 Task: Create a due date automation trigger when advanced on, on the monday of the week a card is due add basic without any labels at 11:00 AM.
Action: Mouse moved to (1095, 324)
Screenshot: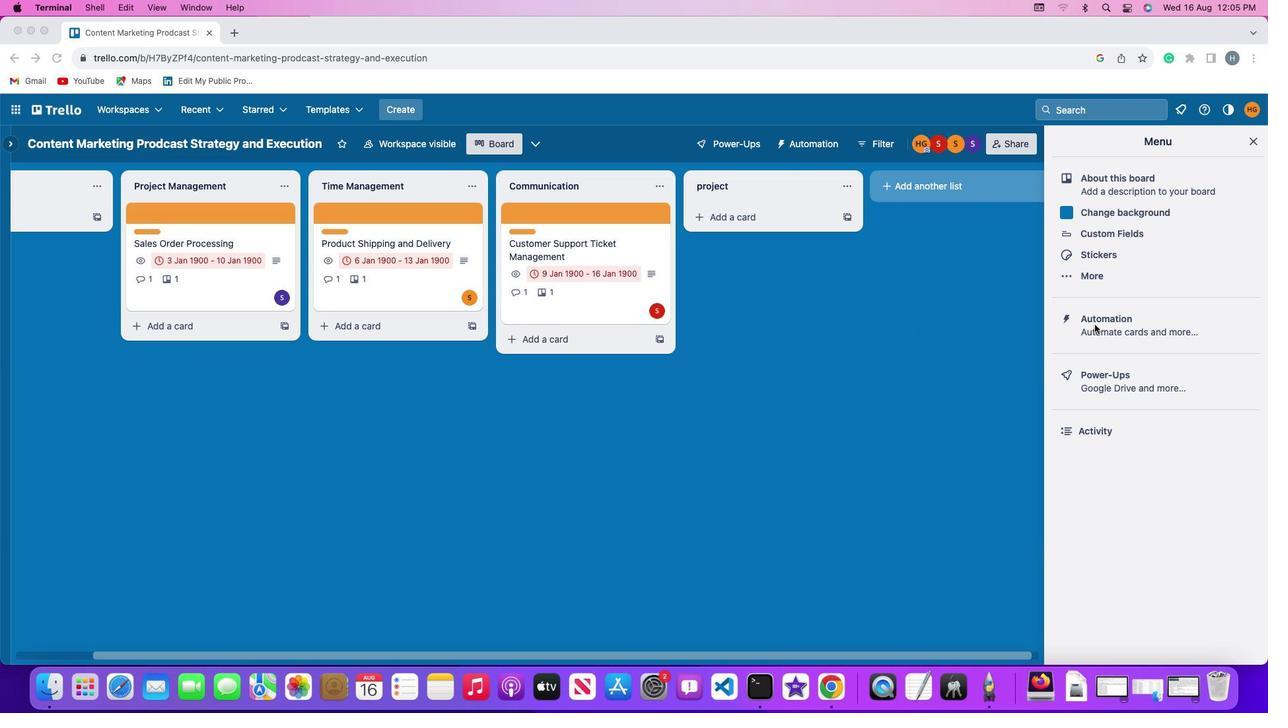 
Action: Mouse pressed left at (1095, 324)
Screenshot: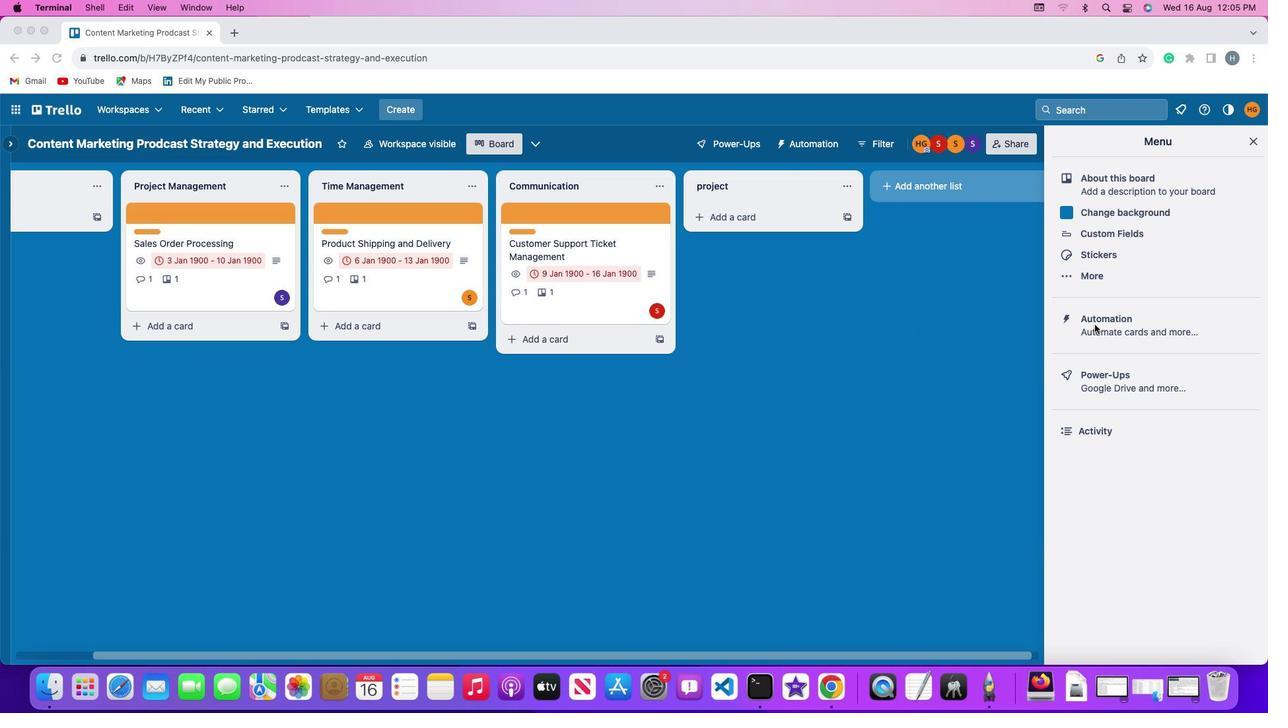 
Action: Mouse pressed left at (1095, 324)
Screenshot: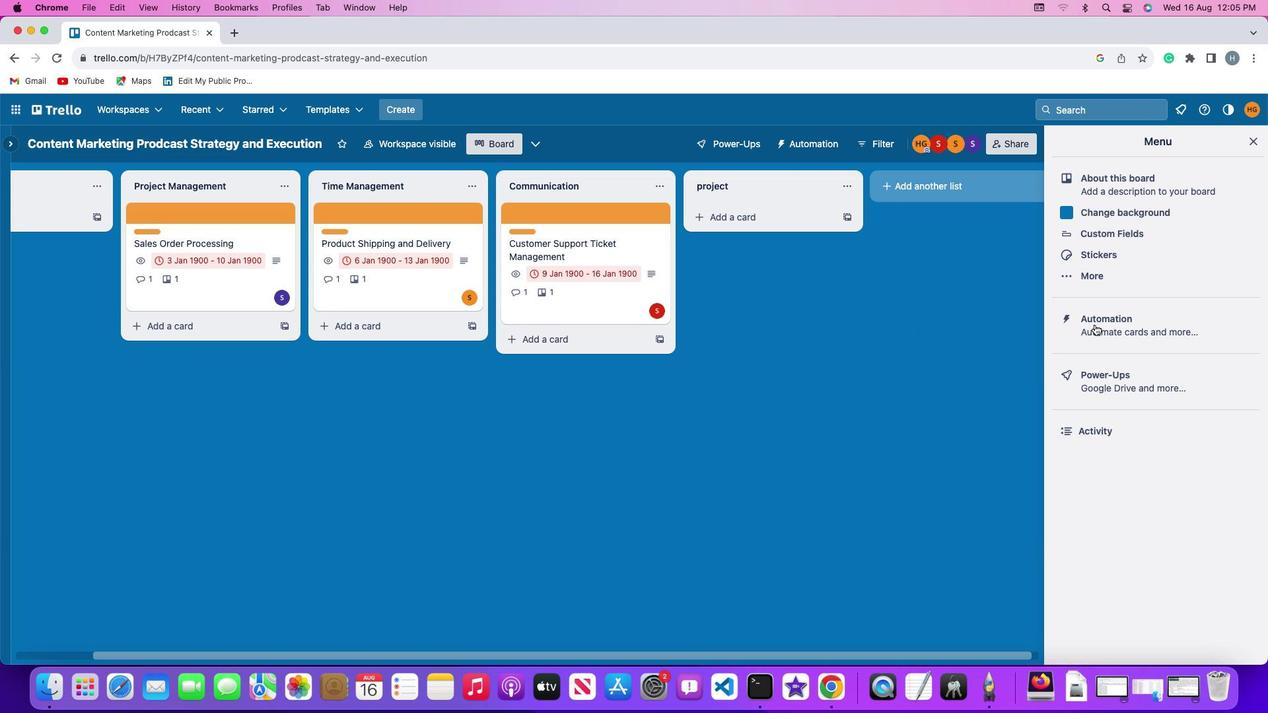 
Action: Mouse moved to (74, 322)
Screenshot: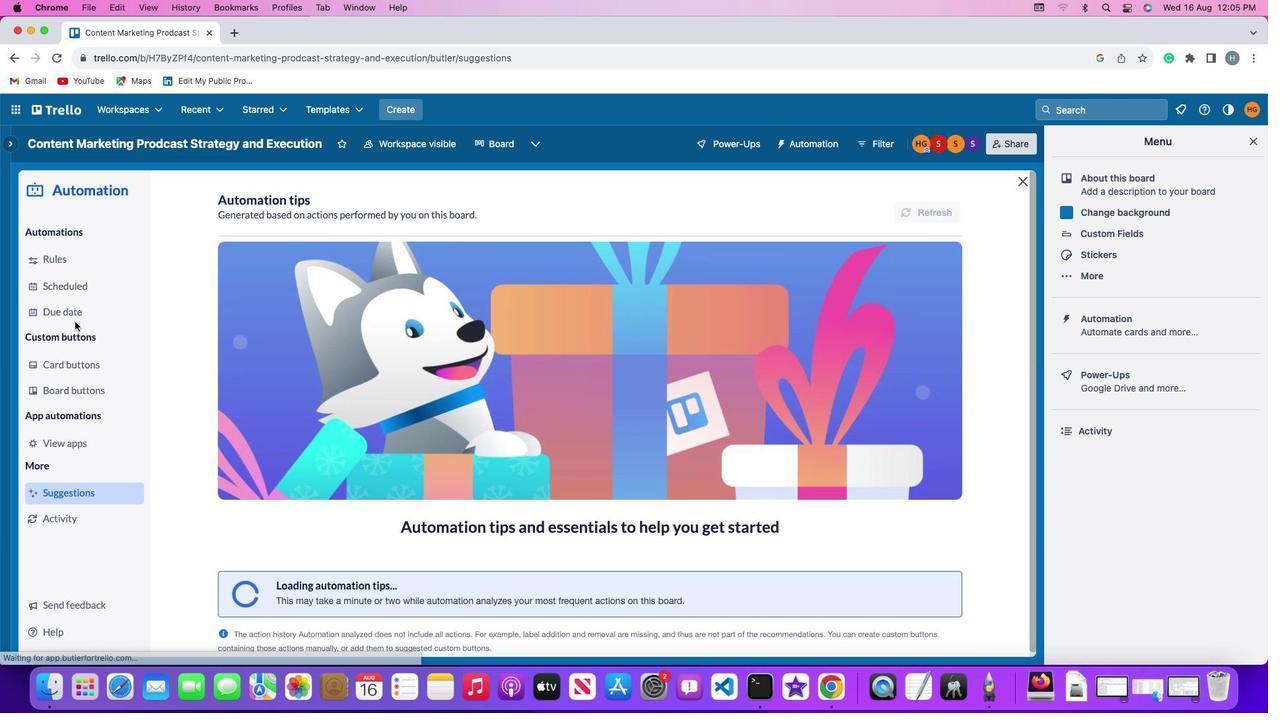 
Action: Mouse pressed left at (74, 322)
Screenshot: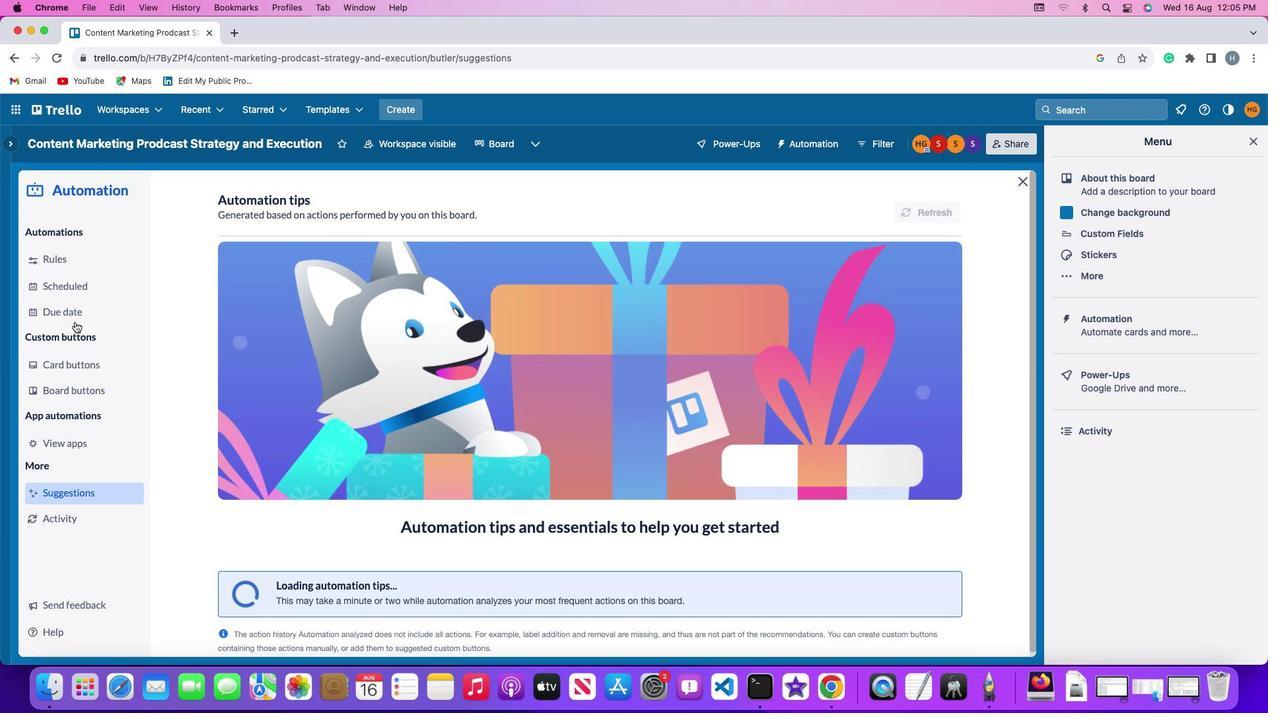 
Action: Mouse moved to (873, 204)
Screenshot: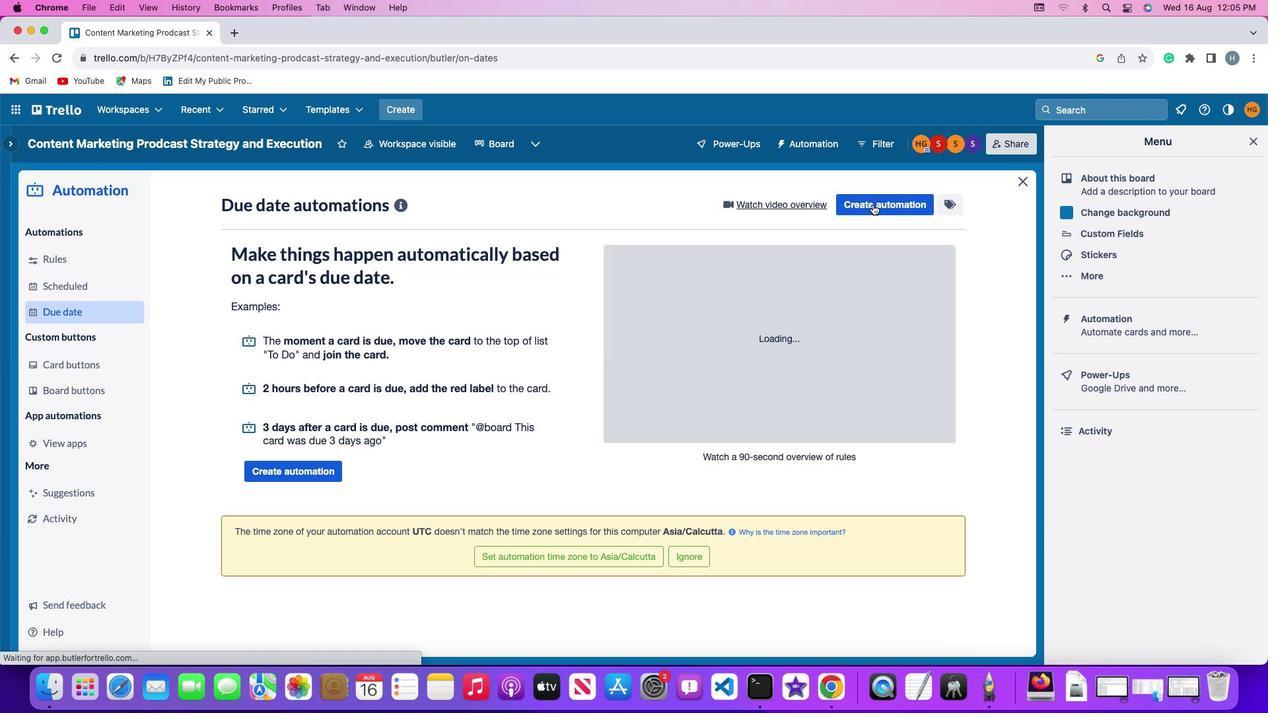 
Action: Mouse pressed left at (873, 204)
Screenshot: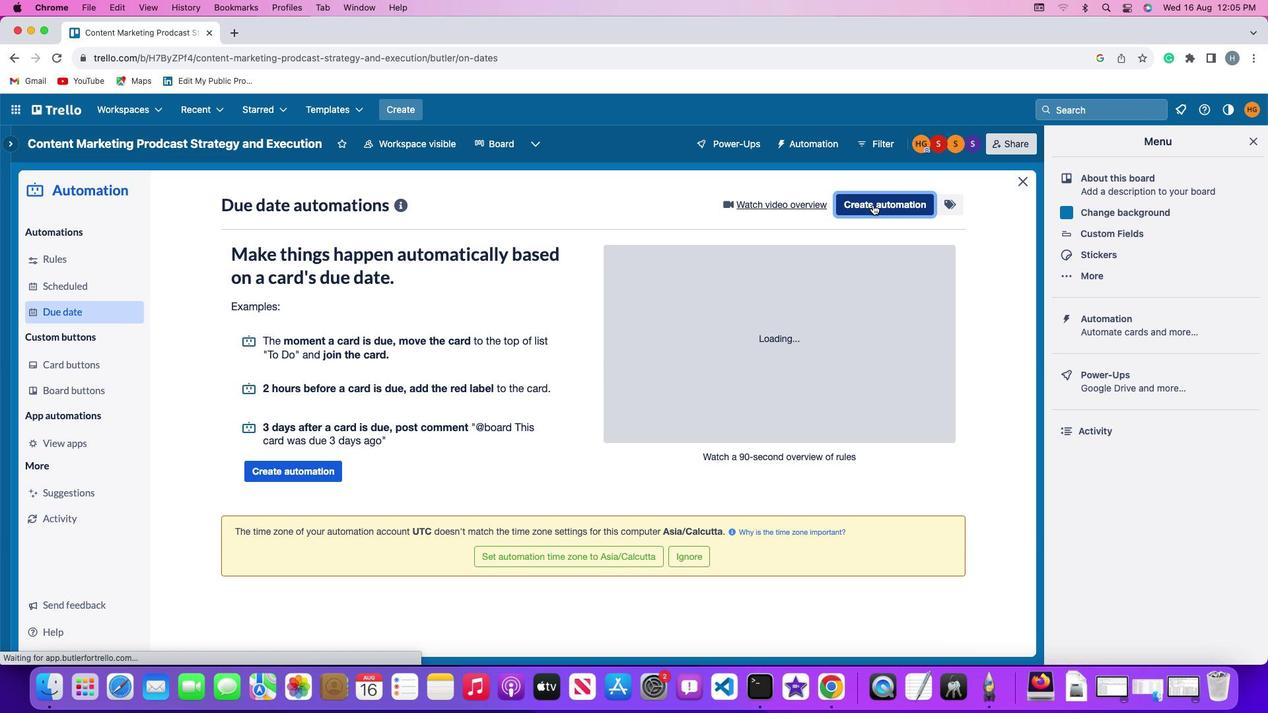 
Action: Mouse moved to (258, 330)
Screenshot: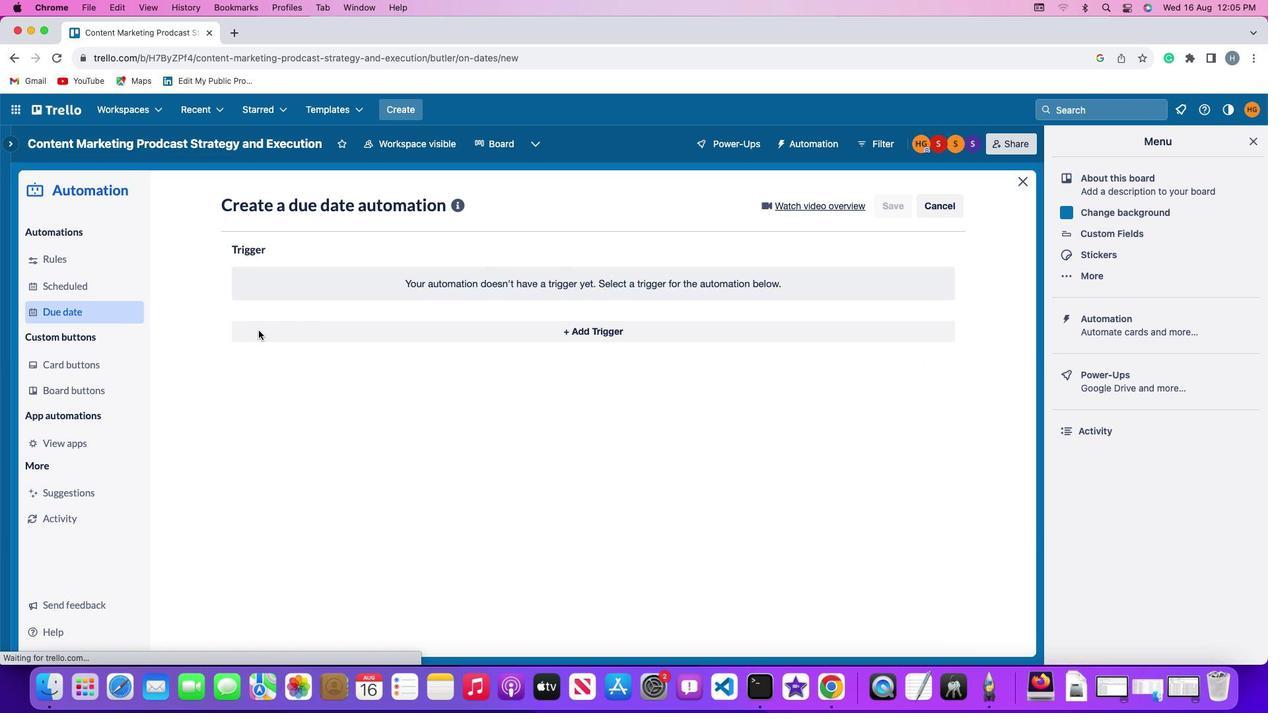 
Action: Mouse pressed left at (258, 330)
Screenshot: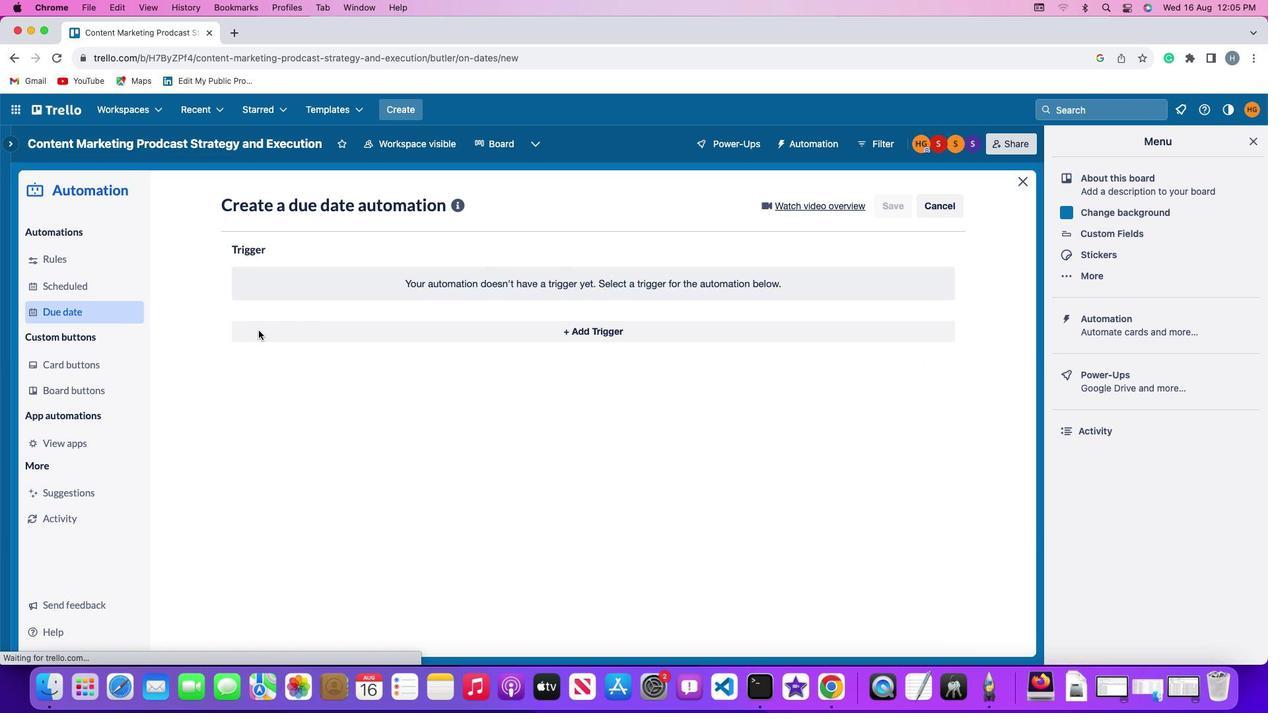 
Action: Mouse moved to (289, 577)
Screenshot: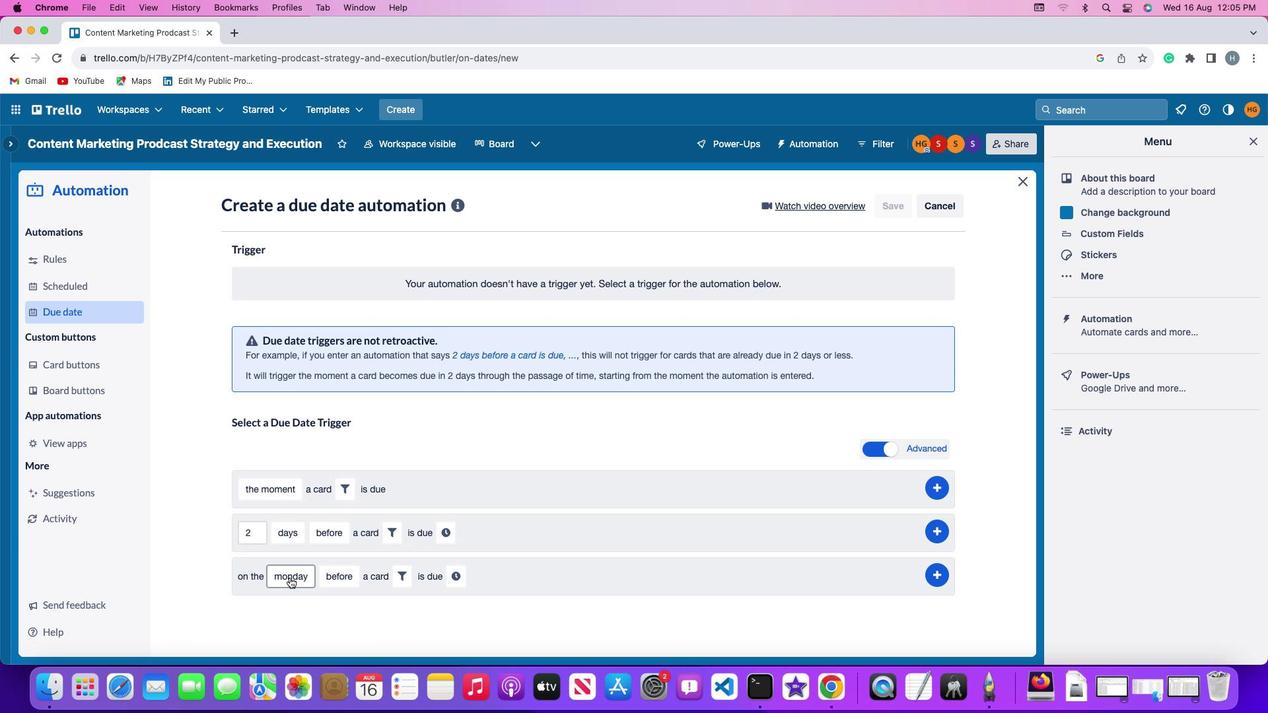 
Action: Mouse pressed left at (289, 577)
Screenshot: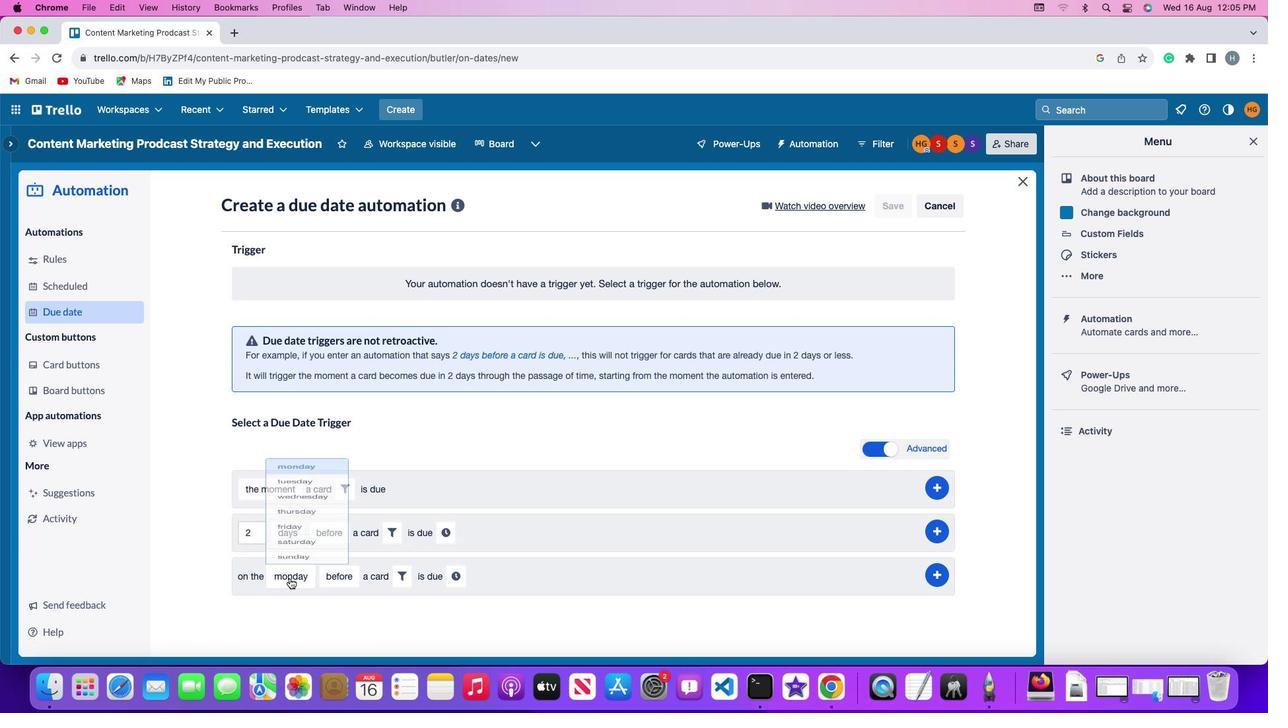 
Action: Mouse moved to (289, 393)
Screenshot: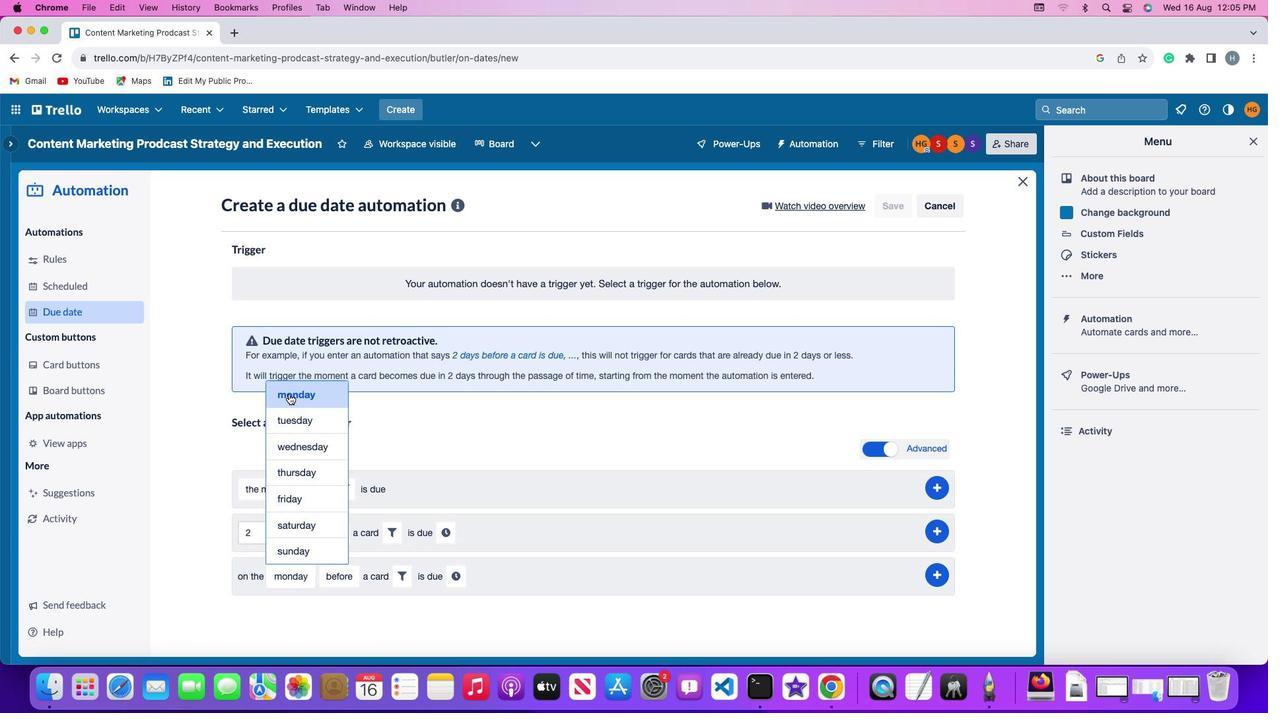 
Action: Mouse pressed left at (289, 393)
Screenshot: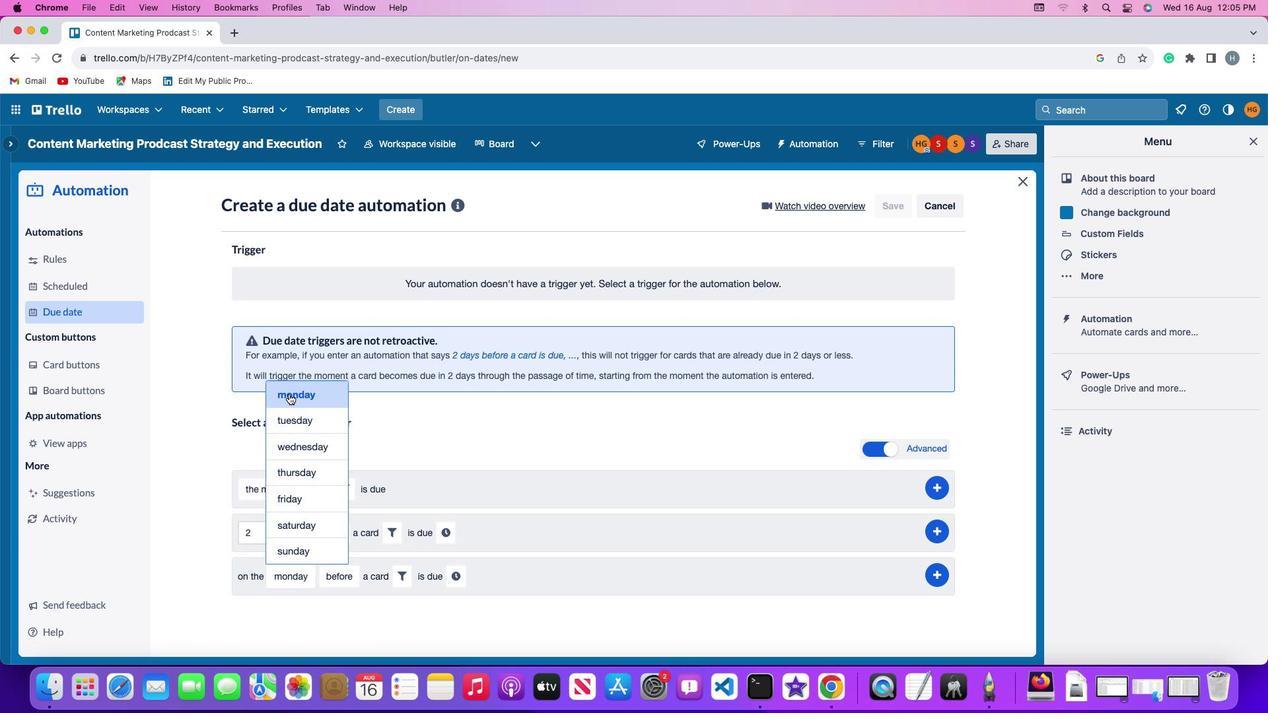 
Action: Mouse moved to (342, 580)
Screenshot: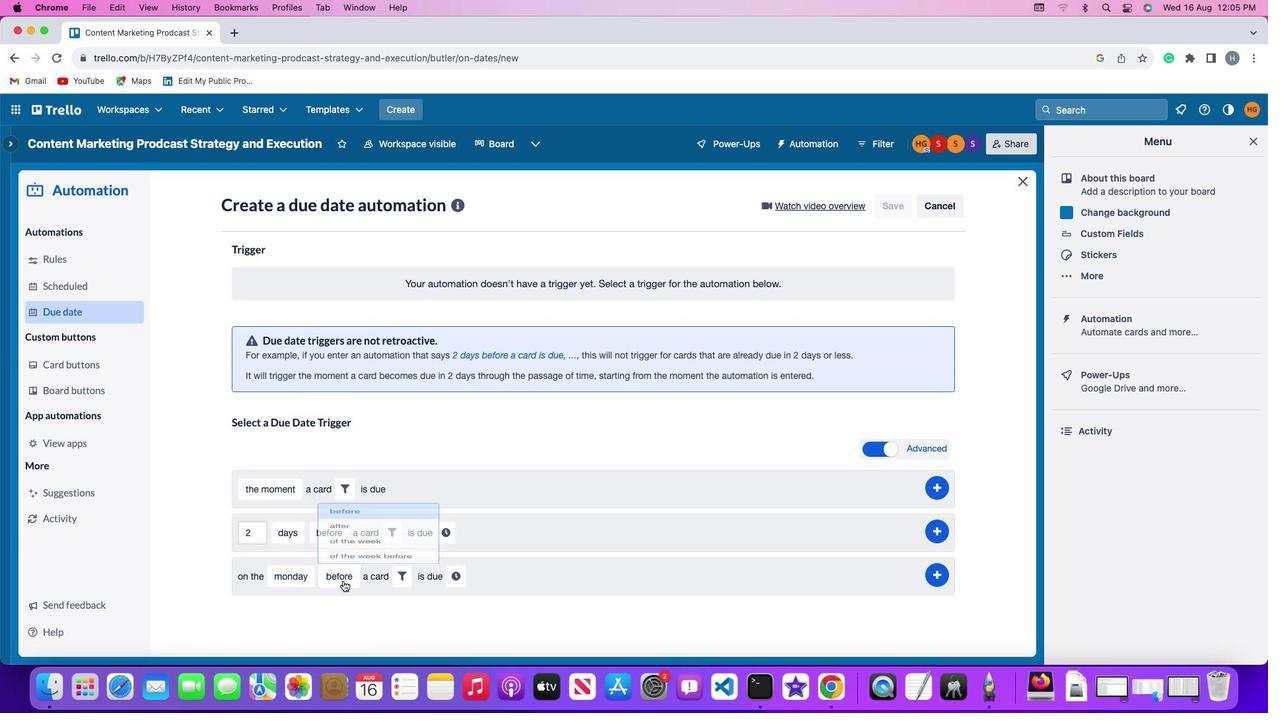 
Action: Mouse pressed left at (342, 580)
Screenshot: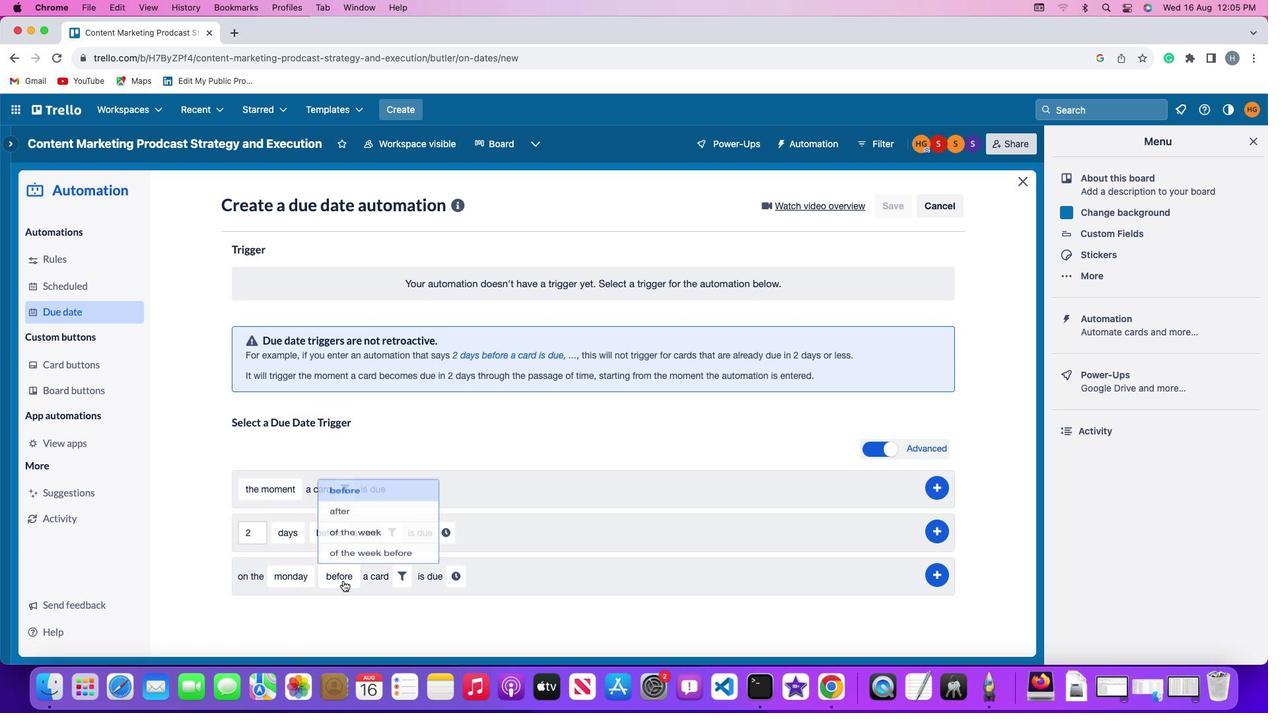 
Action: Mouse moved to (341, 521)
Screenshot: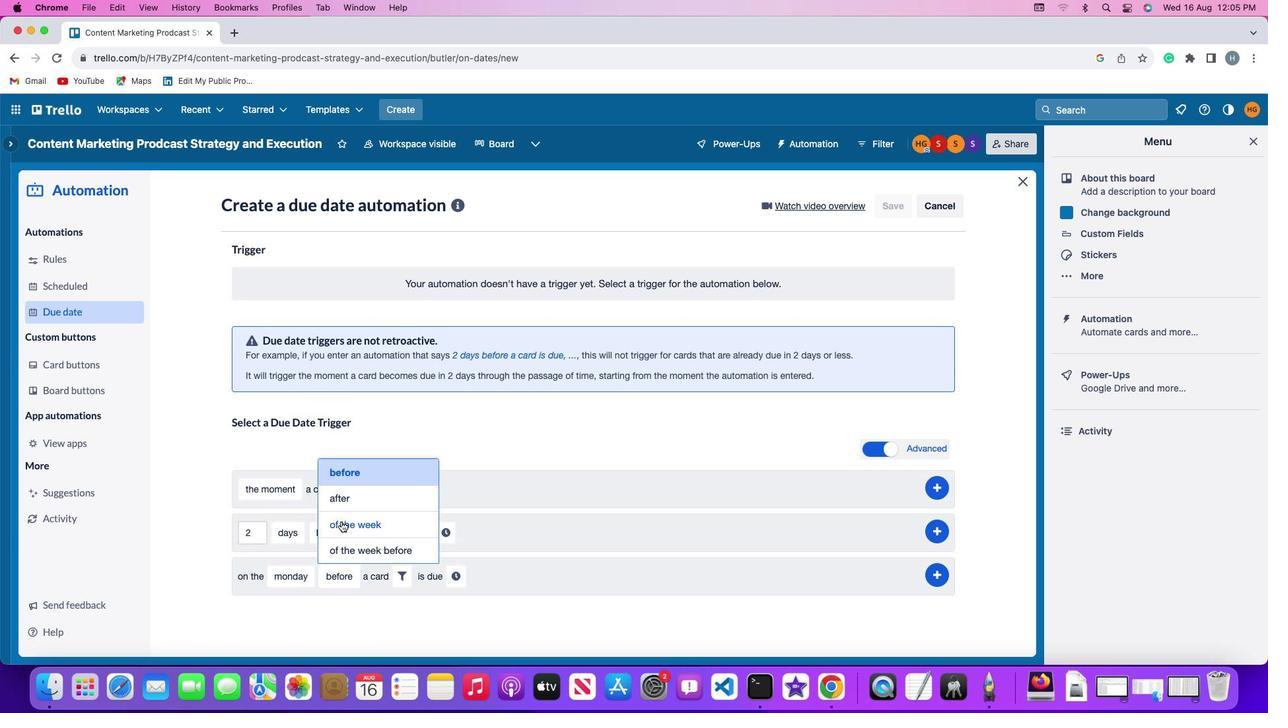 
Action: Mouse pressed left at (341, 521)
Screenshot: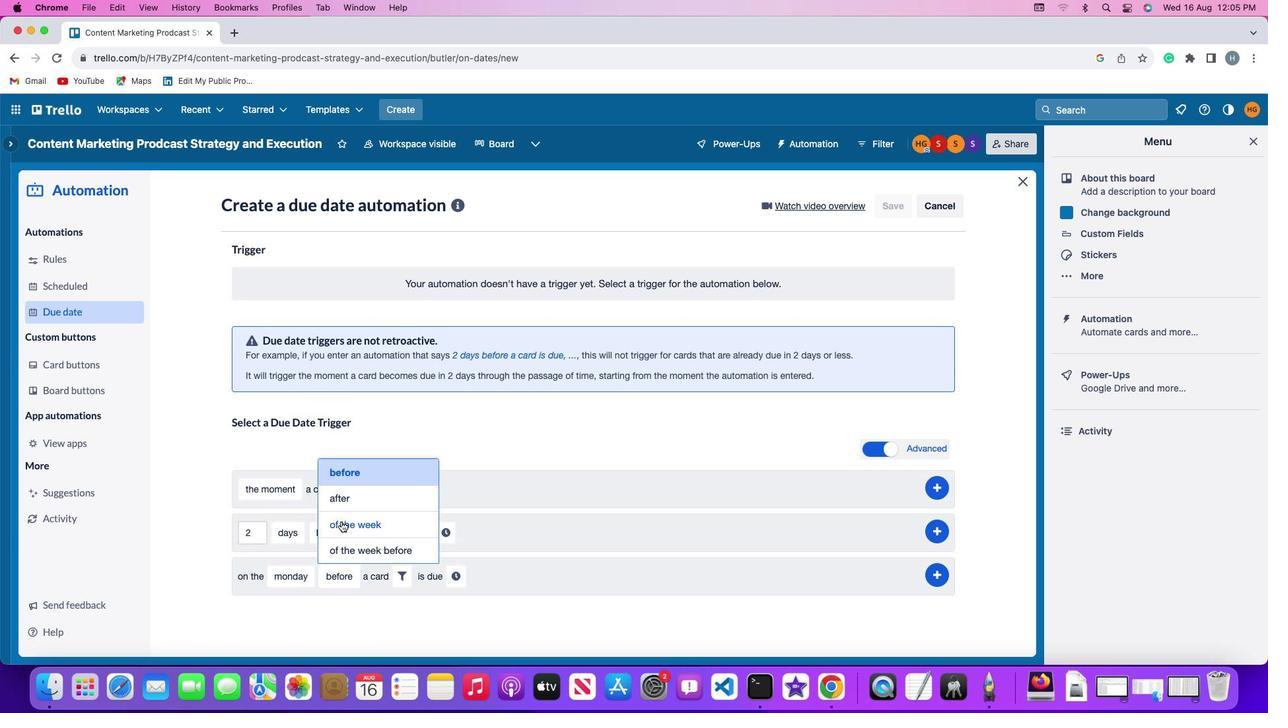 
Action: Mouse moved to (416, 570)
Screenshot: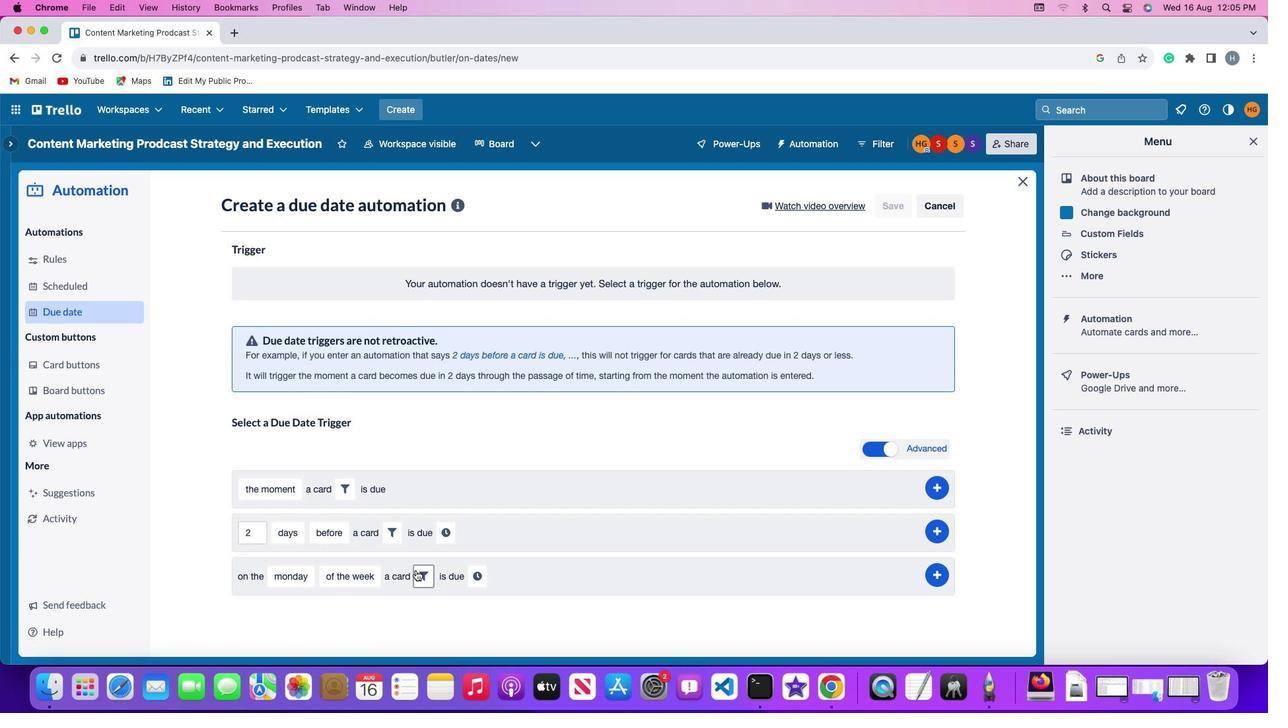 
Action: Mouse pressed left at (416, 570)
Screenshot: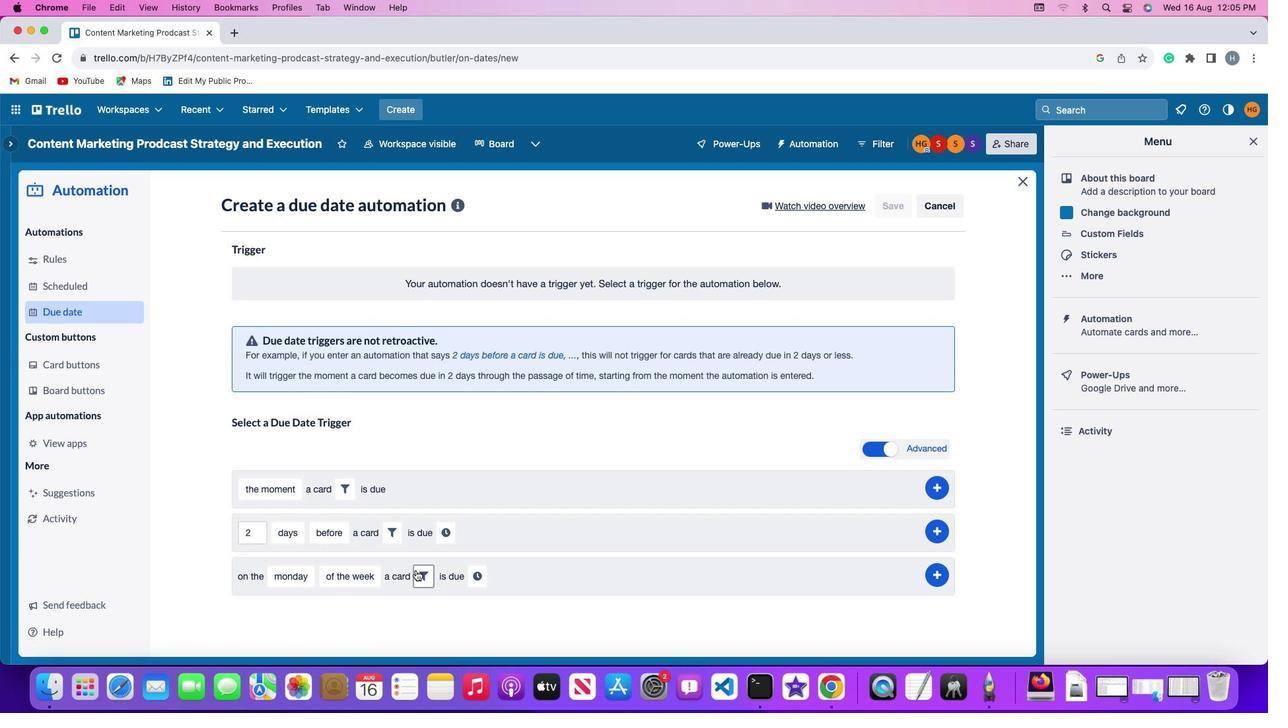 
Action: Mouse moved to (377, 613)
Screenshot: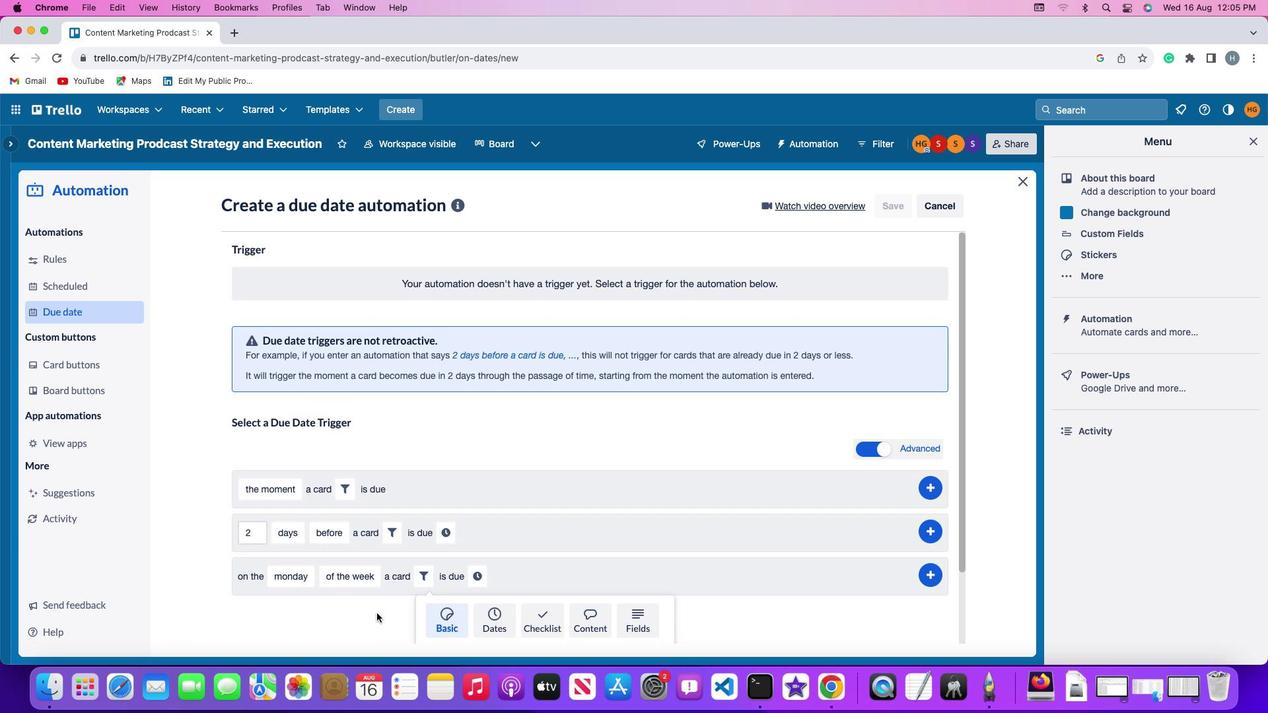 
Action: Mouse scrolled (377, 613) with delta (0, 0)
Screenshot: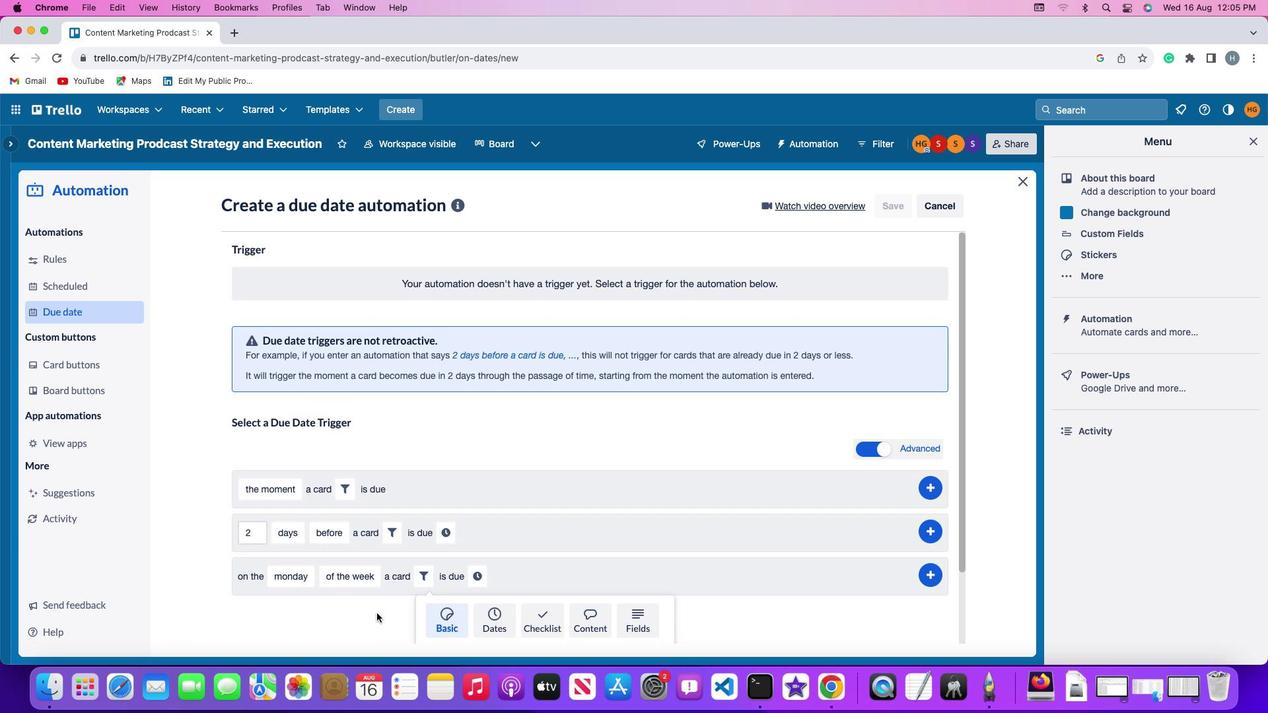 
Action: Mouse moved to (377, 613)
Screenshot: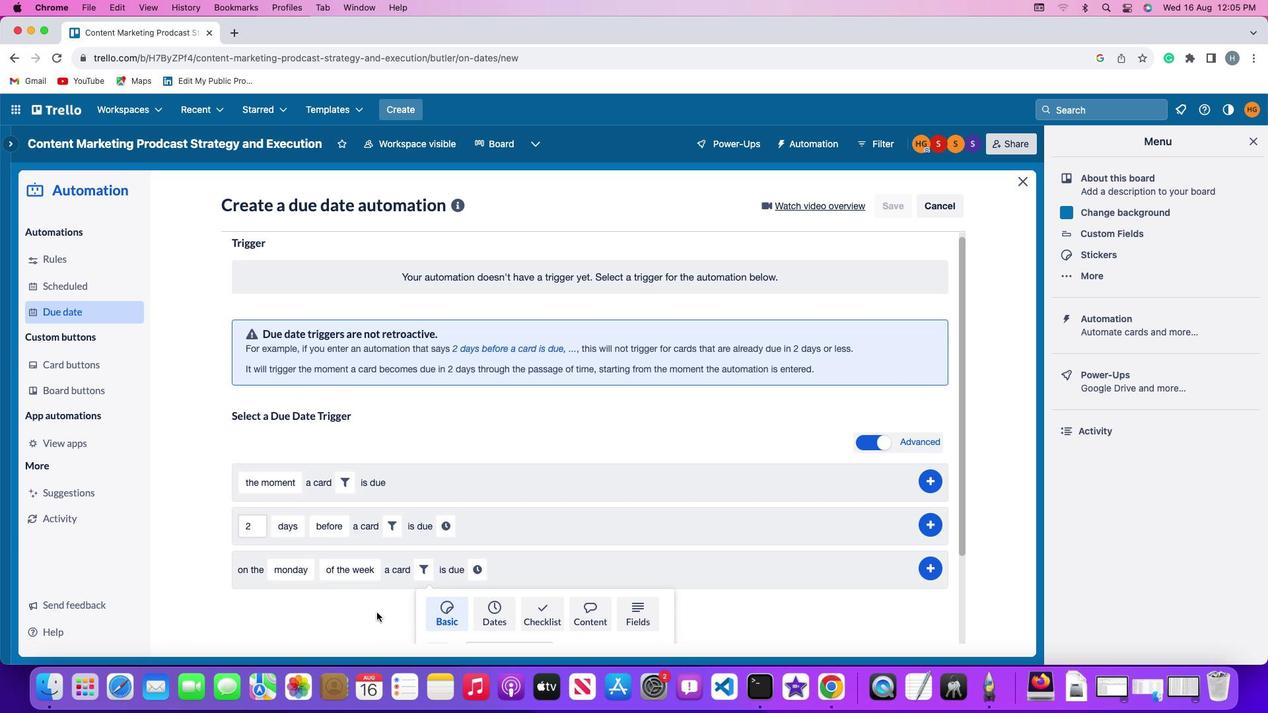 
Action: Mouse scrolled (377, 613) with delta (0, 0)
Screenshot: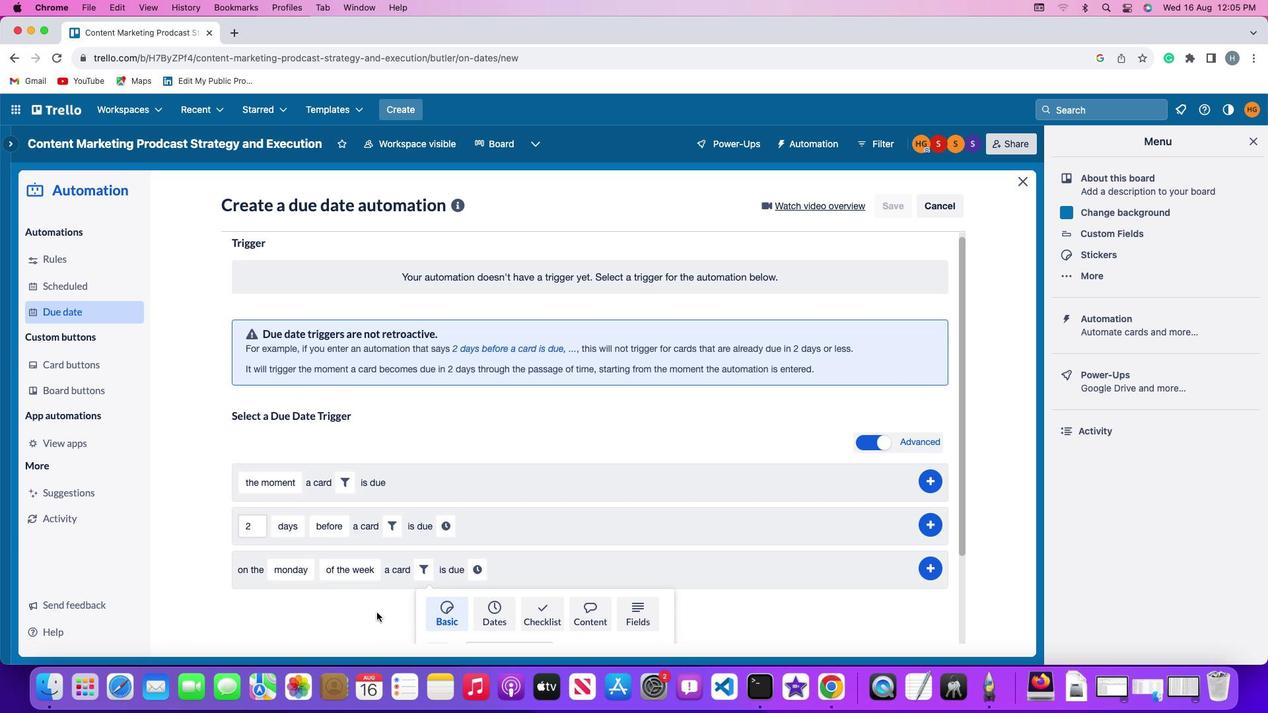 
Action: Mouse moved to (377, 612)
Screenshot: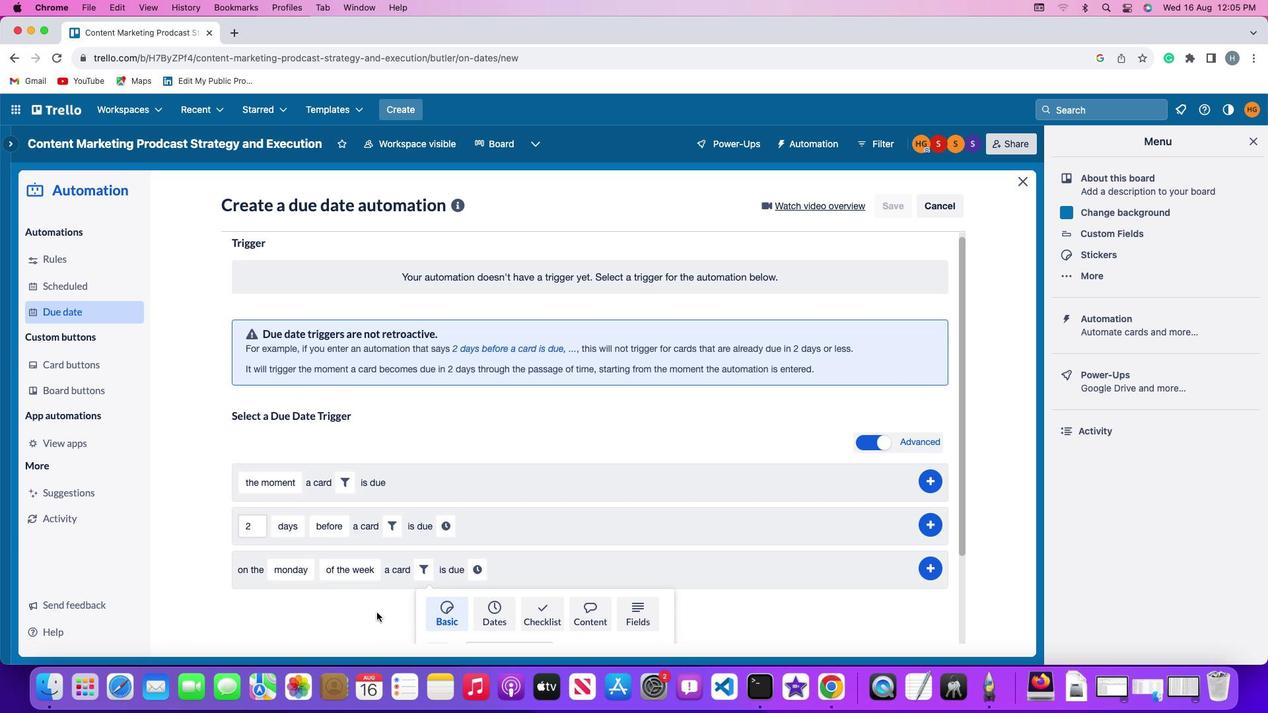 
Action: Mouse scrolled (377, 612) with delta (0, -1)
Screenshot: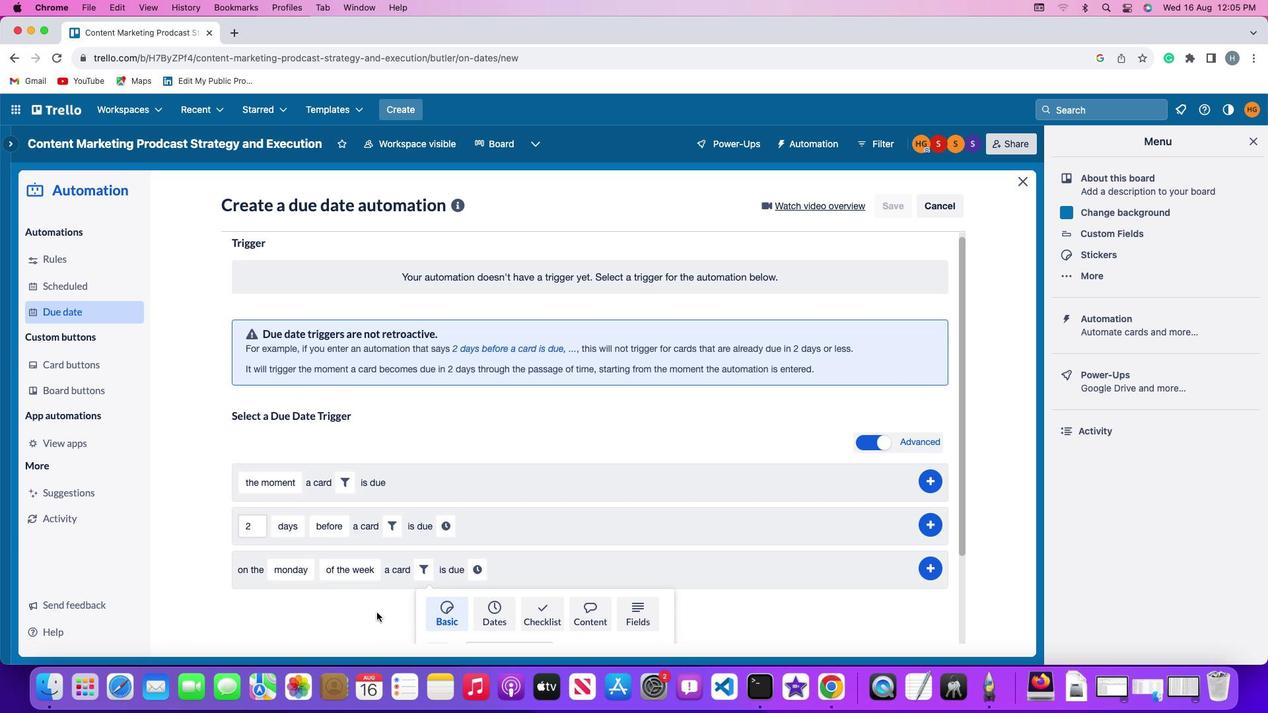 
Action: Mouse scrolled (377, 612) with delta (0, -3)
Screenshot: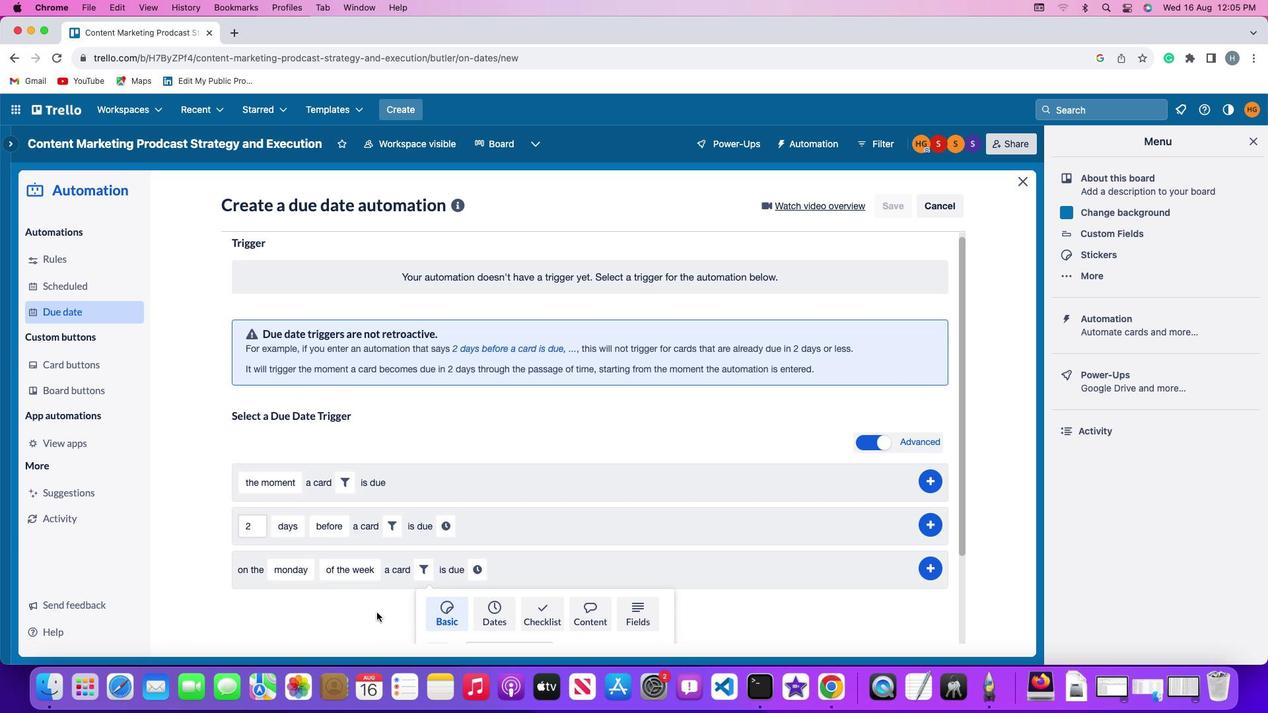 
Action: Mouse moved to (377, 612)
Screenshot: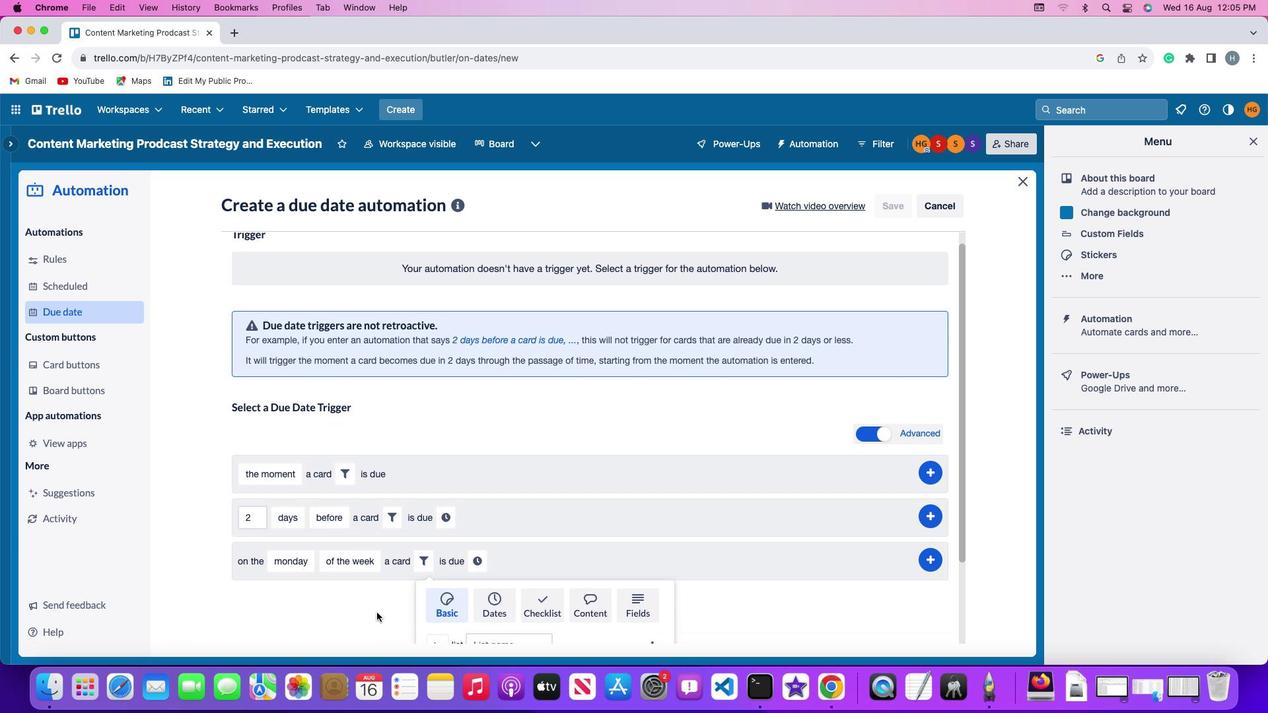 
Action: Mouse scrolled (377, 612) with delta (0, -3)
Screenshot: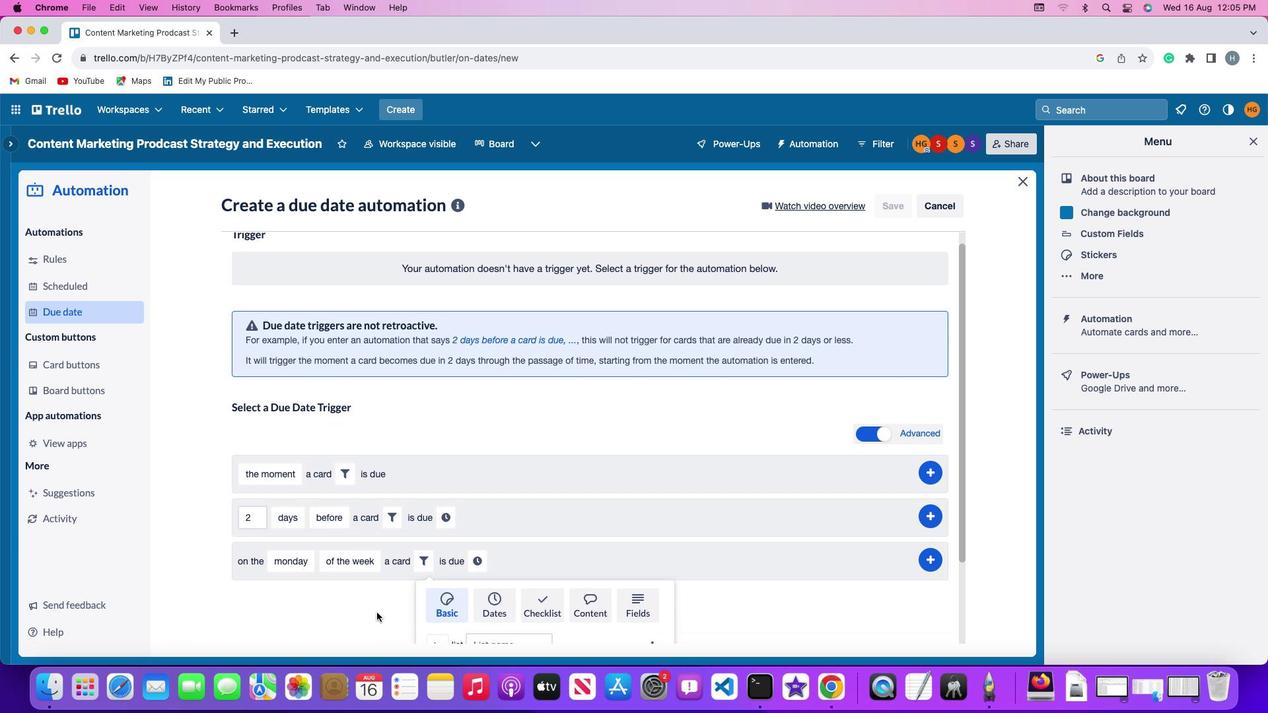 
Action: Mouse moved to (376, 612)
Screenshot: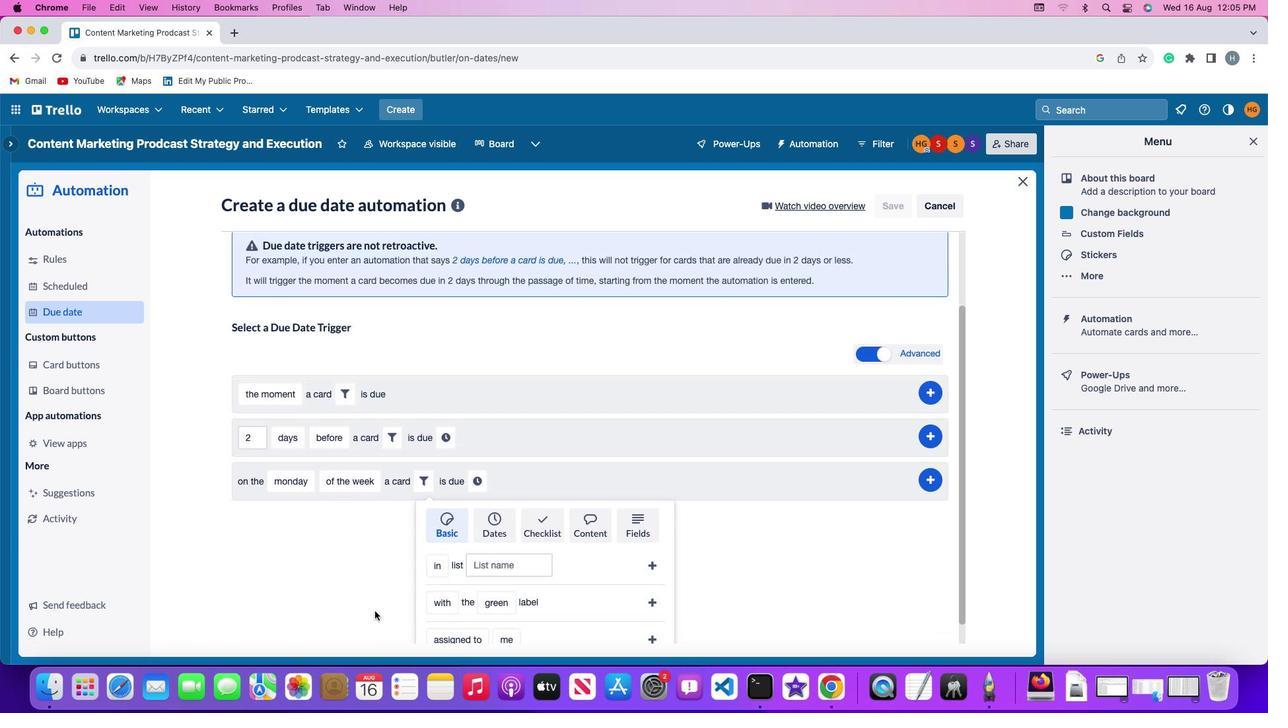 
Action: Mouse scrolled (376, 612) with delta (0, -3)
Screenshot: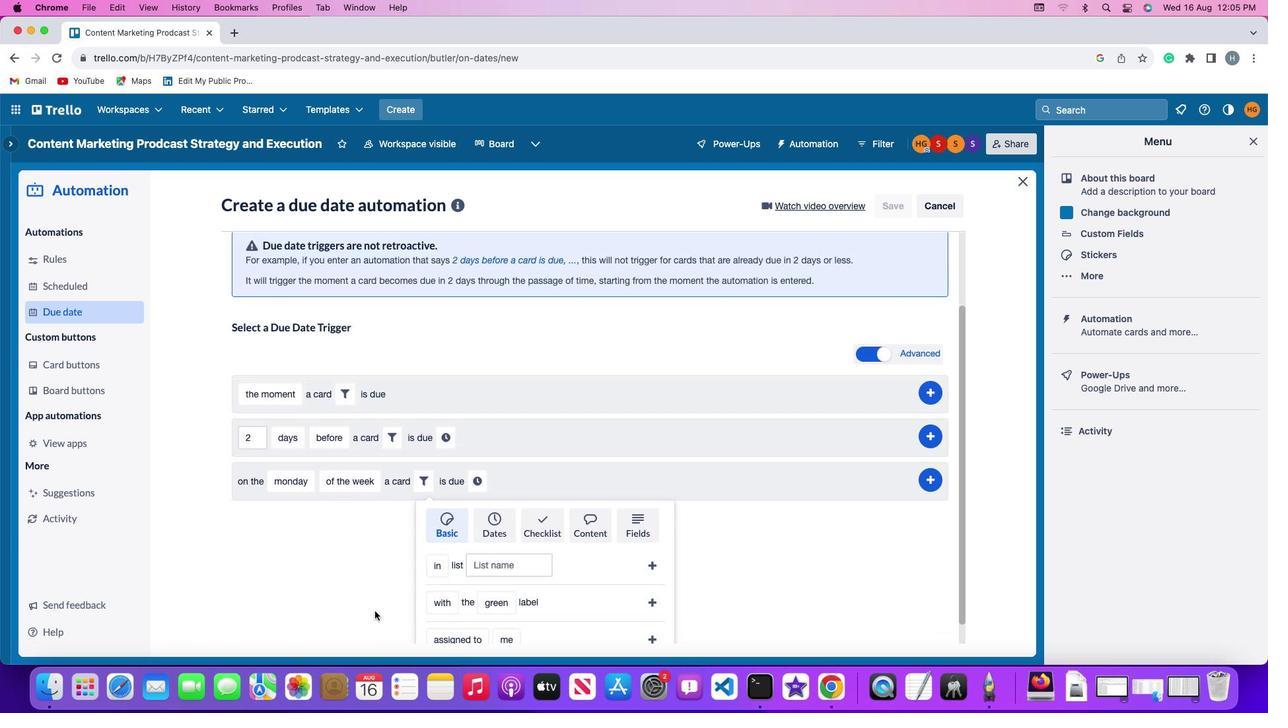 
Action: Mouse moved to (373, 610)
Screenshot: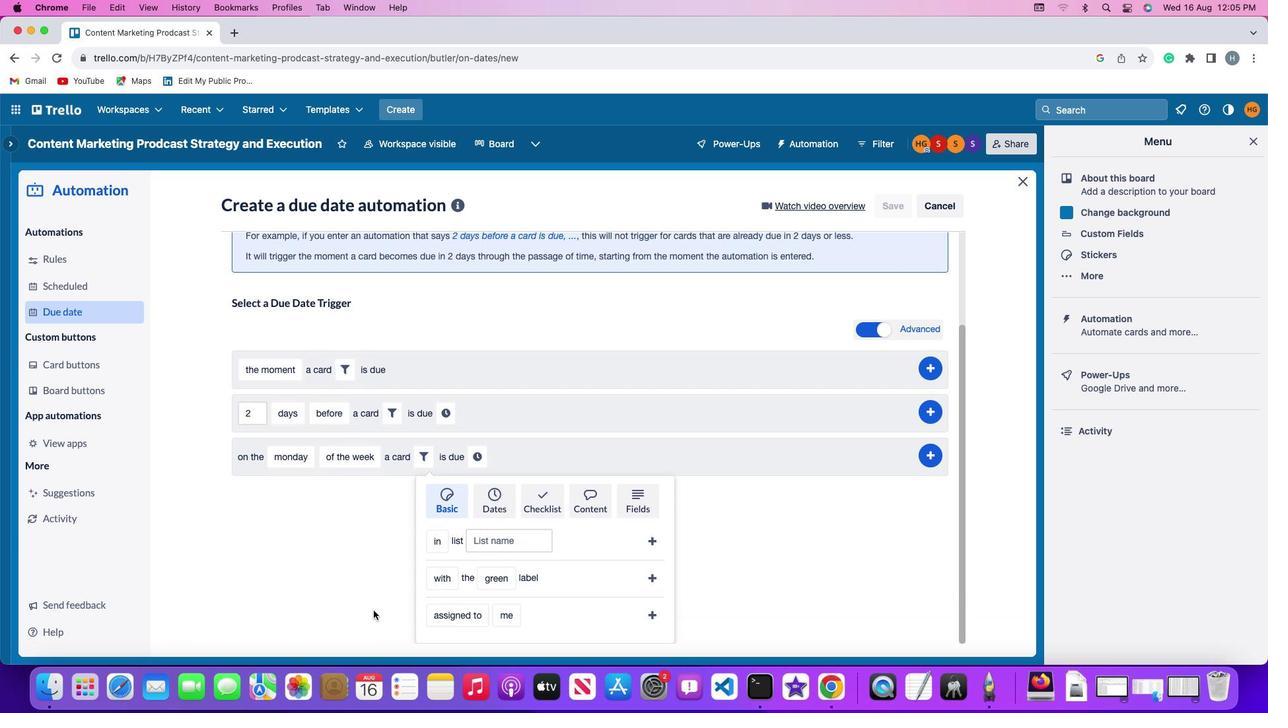 
Action: Mouse scrolled (373, 610) with delta (0, 0)
Screenshot: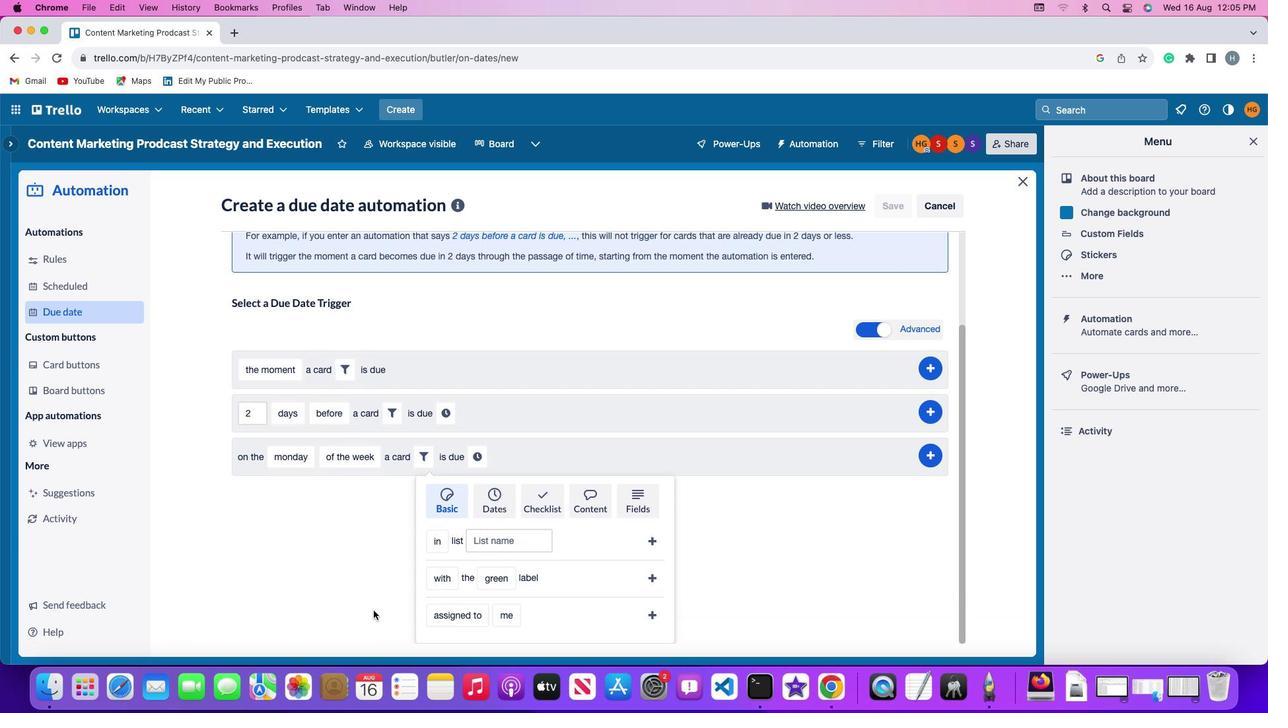 
Action: Mouse moved to (373, 610)
Screenshot: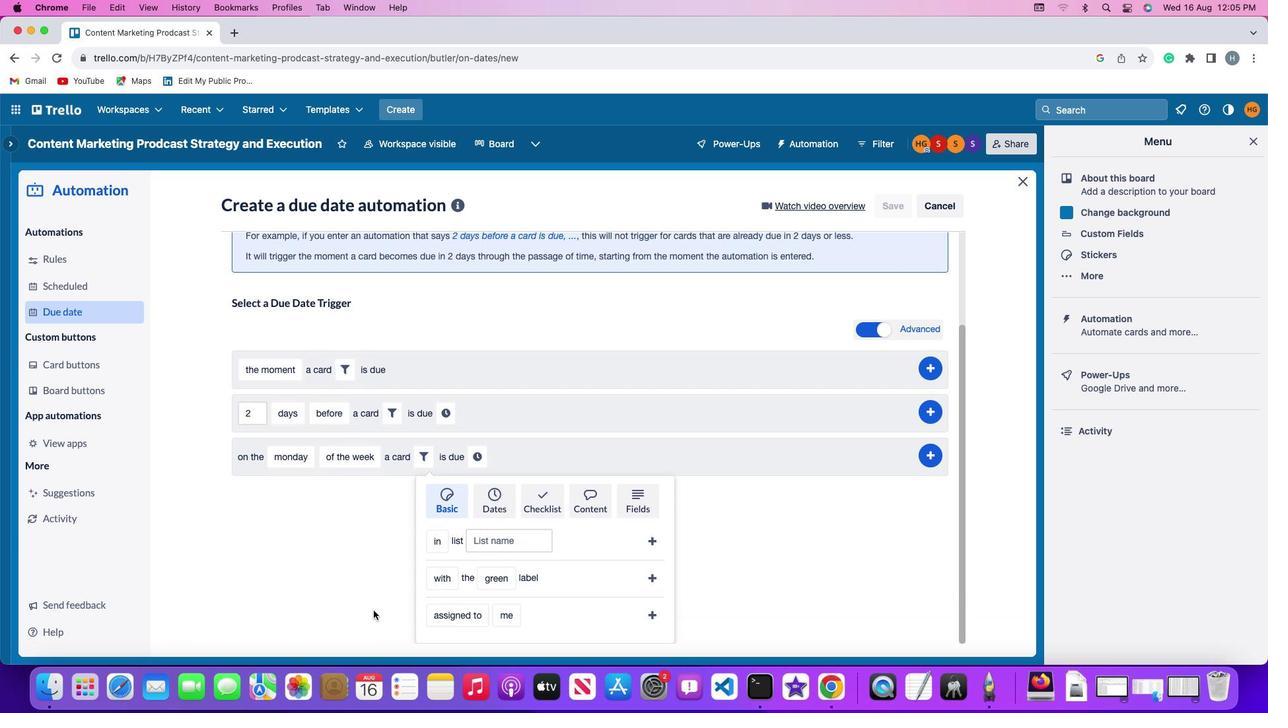 
Action: Mouse scrolled (373, 610) with delta (0, 0)
Screenshot: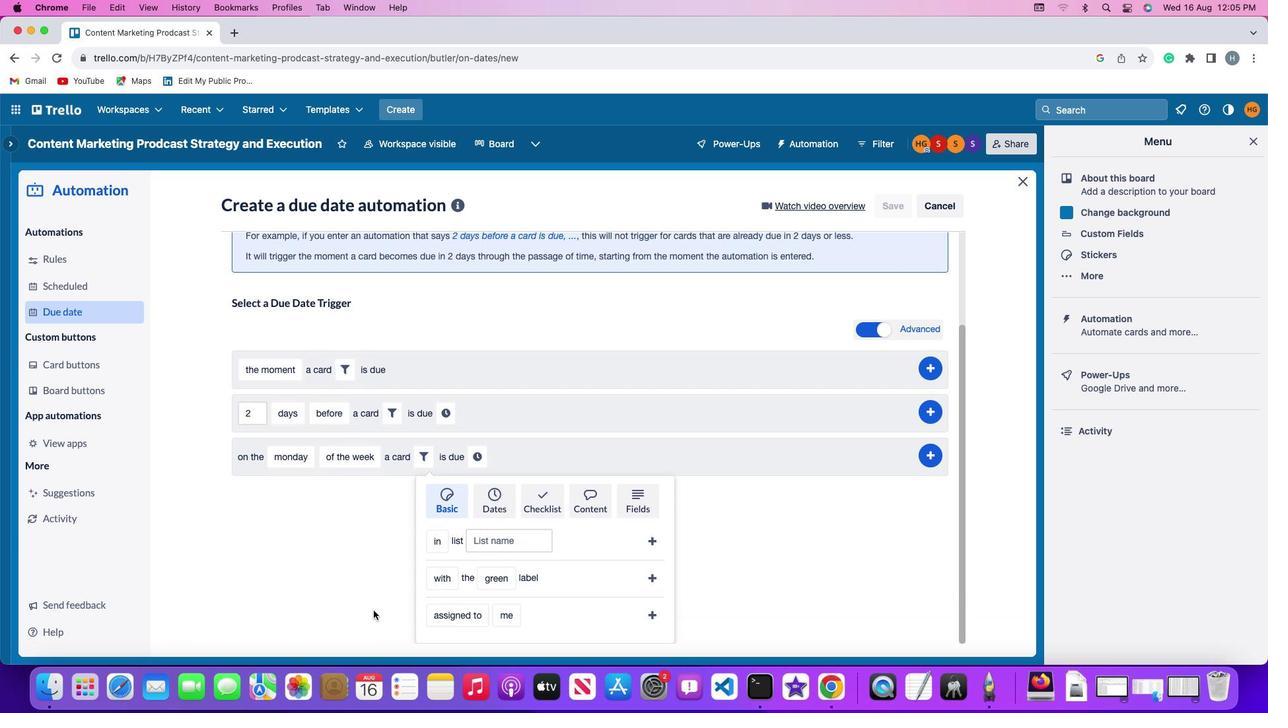 
Action: Mouse scrolled (373, 610) with delta (0, -1)
Screenshot: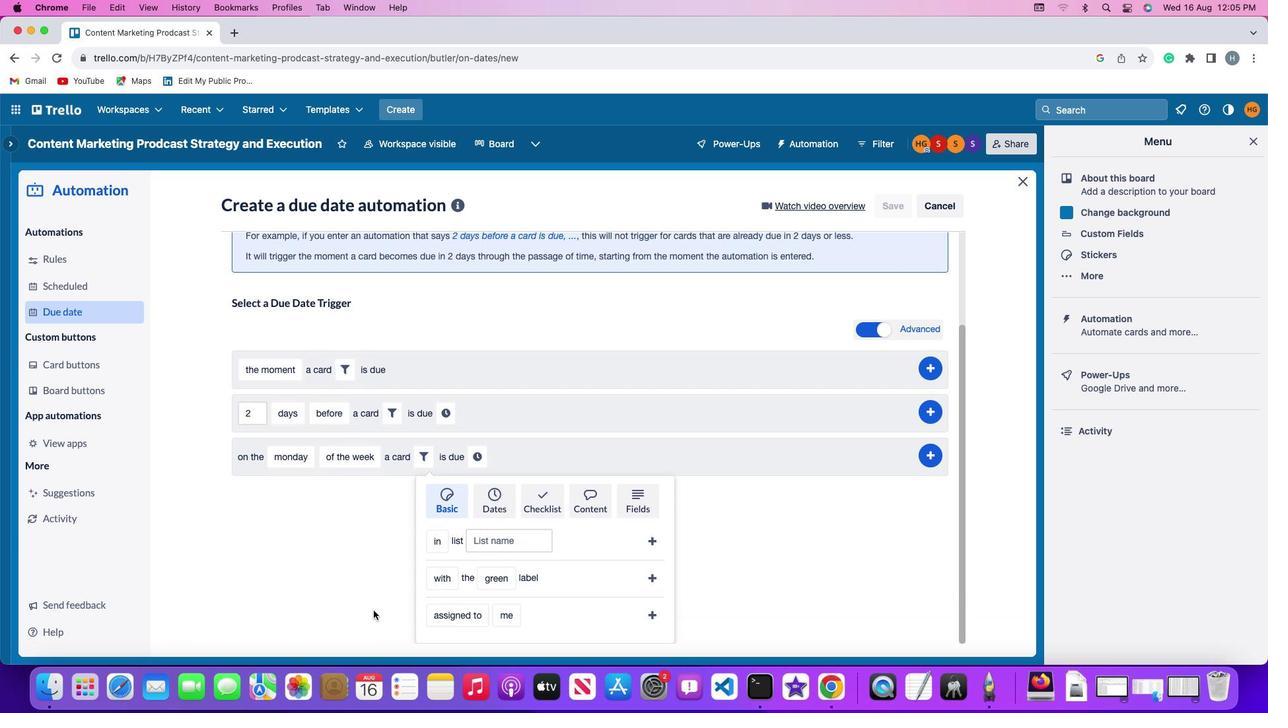 
Action: Mouse scrolled (373, 610) with delta (0, -3)
Screenshot: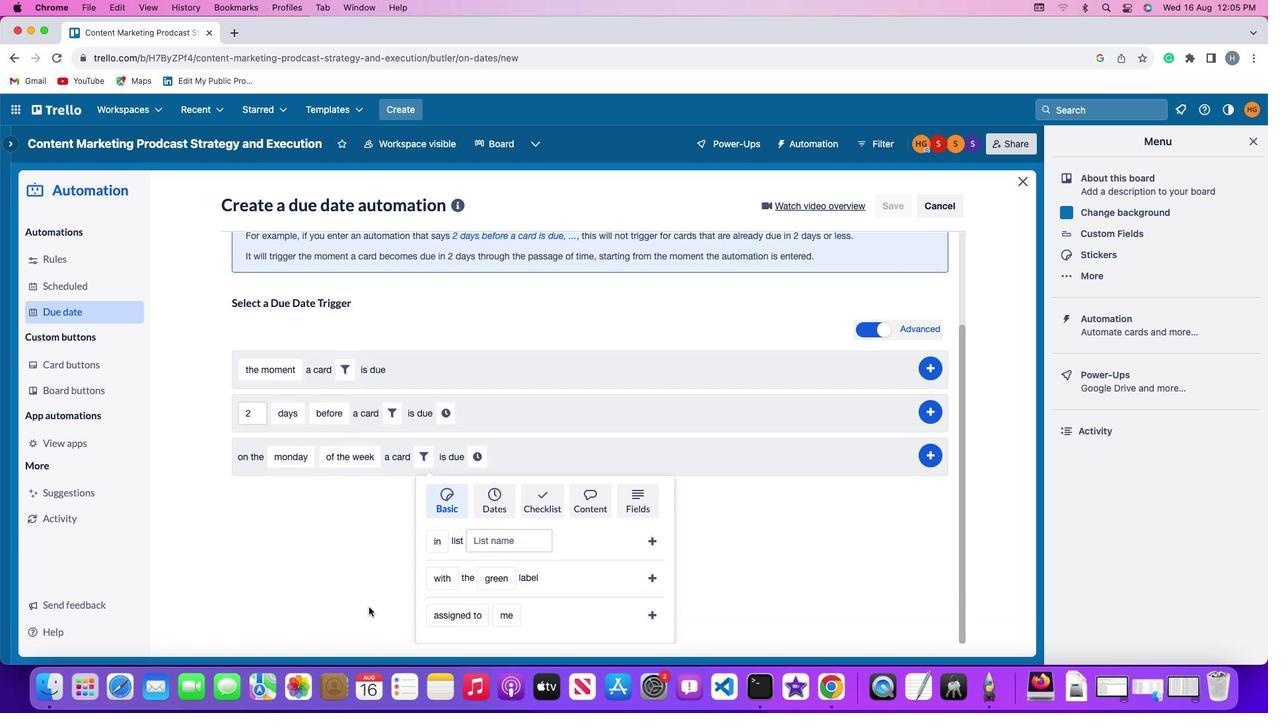 
Action: Mouse moved to (439, 579)
Screenshot: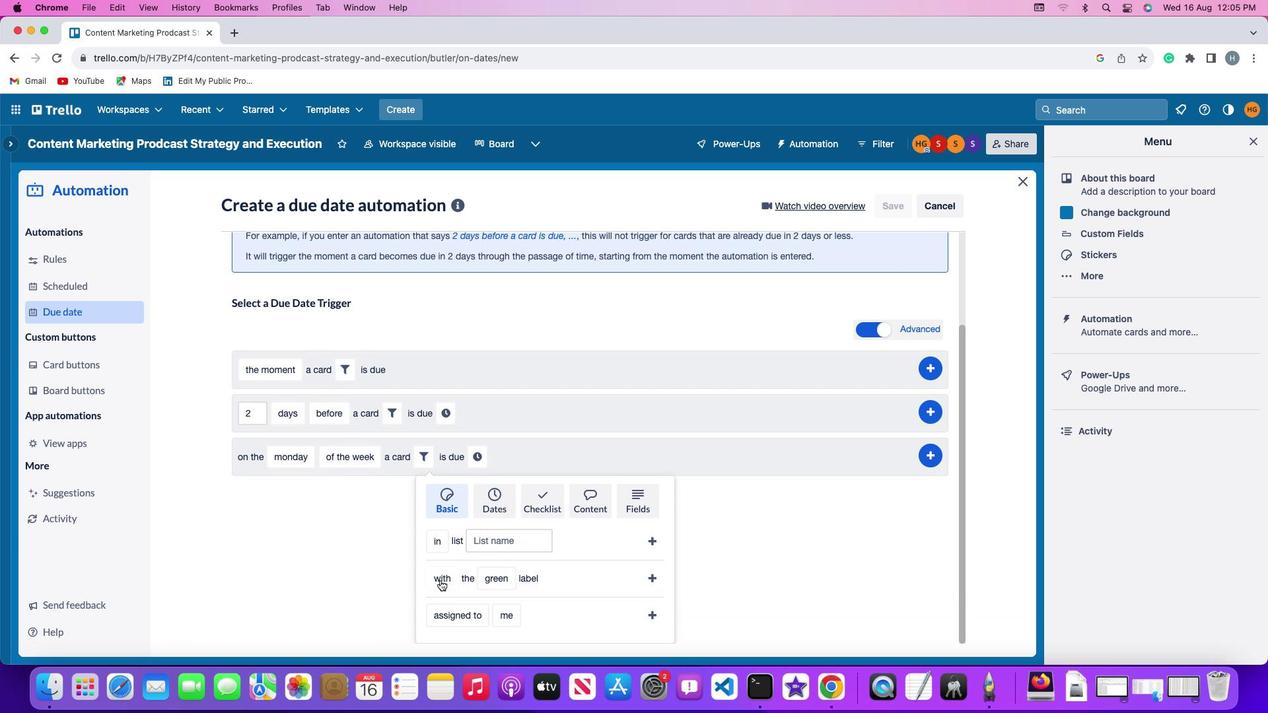 
Action: Mouse pressed left at (439, 579)
Screenshot: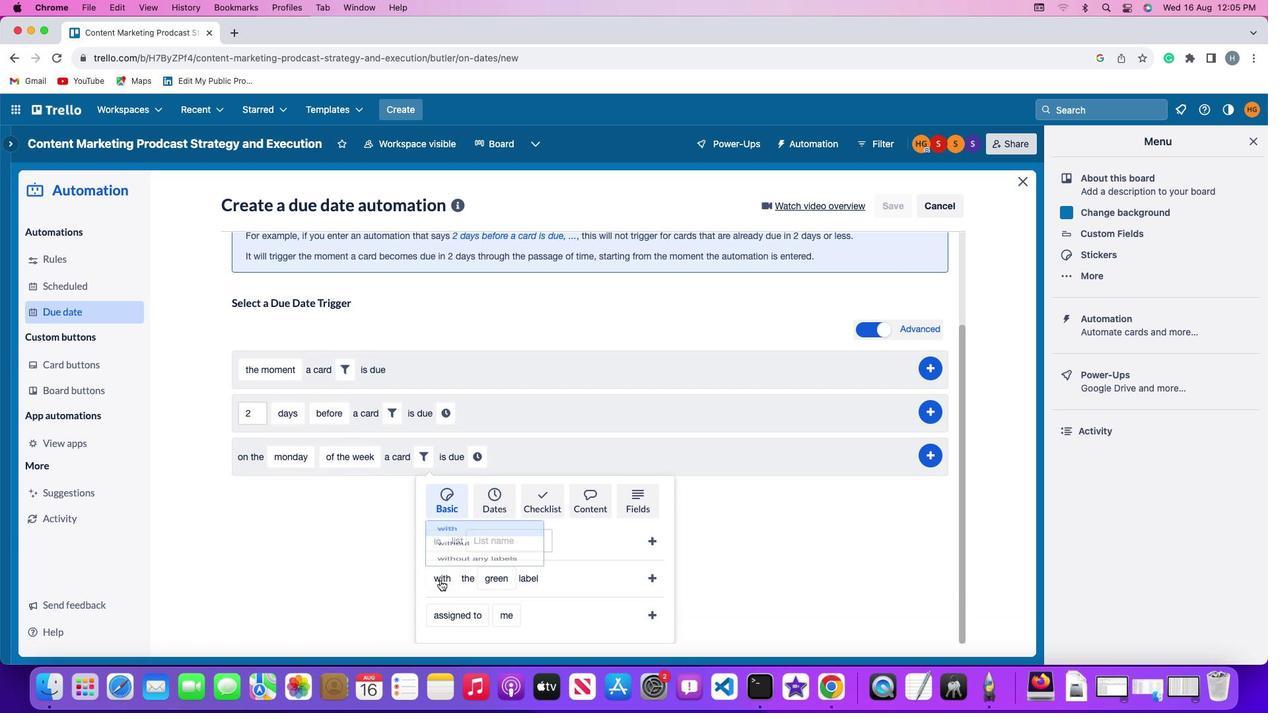
Action: Mouse moved to (459, 554)
Screenshot: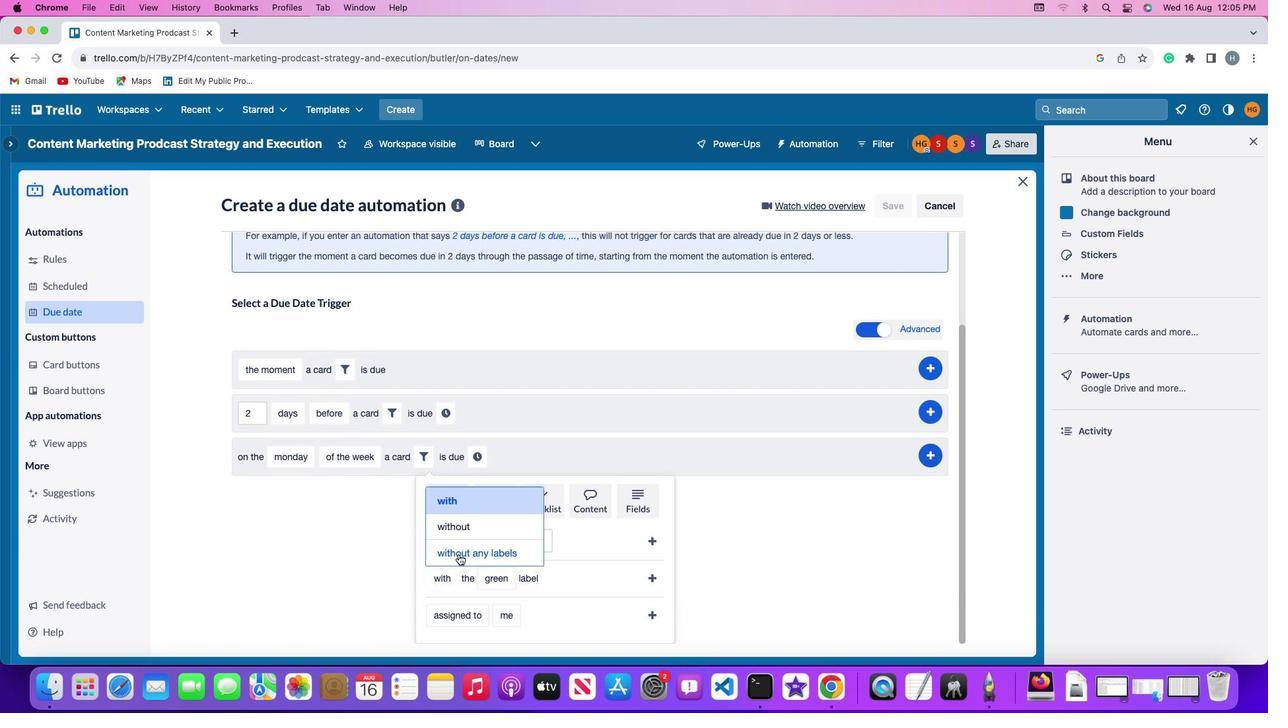 
Action: Mouse pressed left at (459, 554)
Screenshot: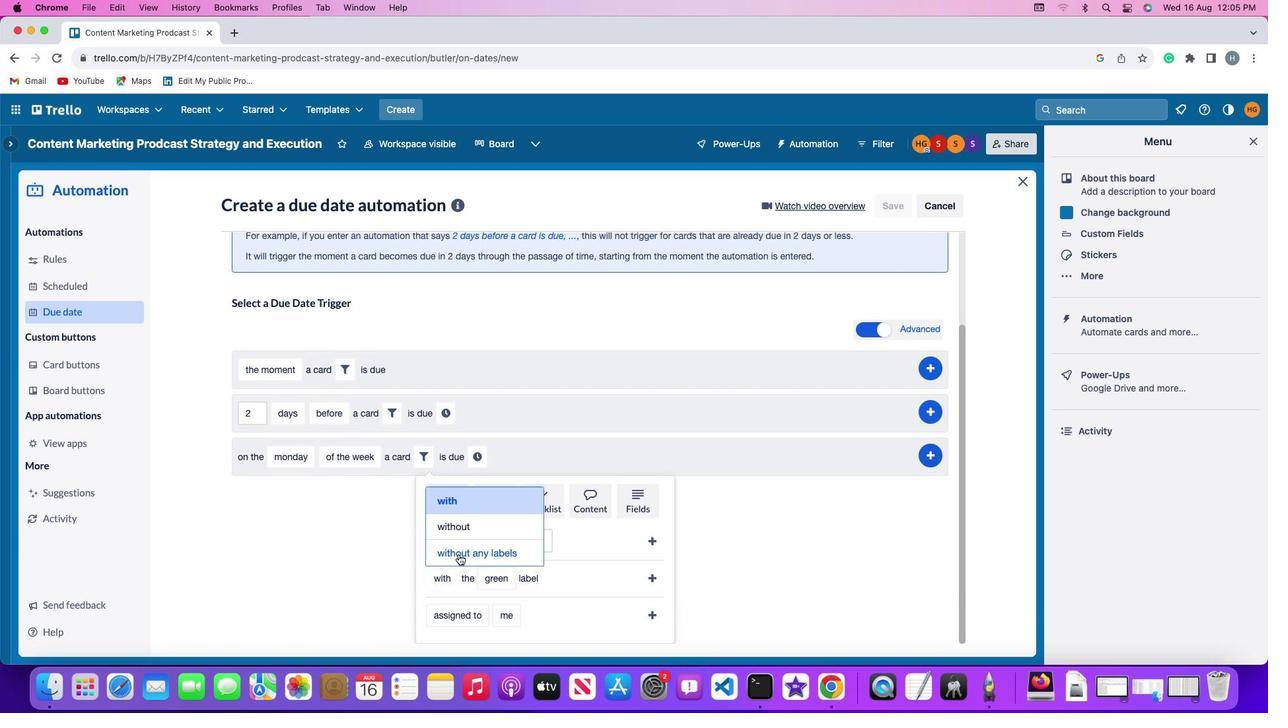 
Action: Mouse moved to (659, 579)
Screenshot: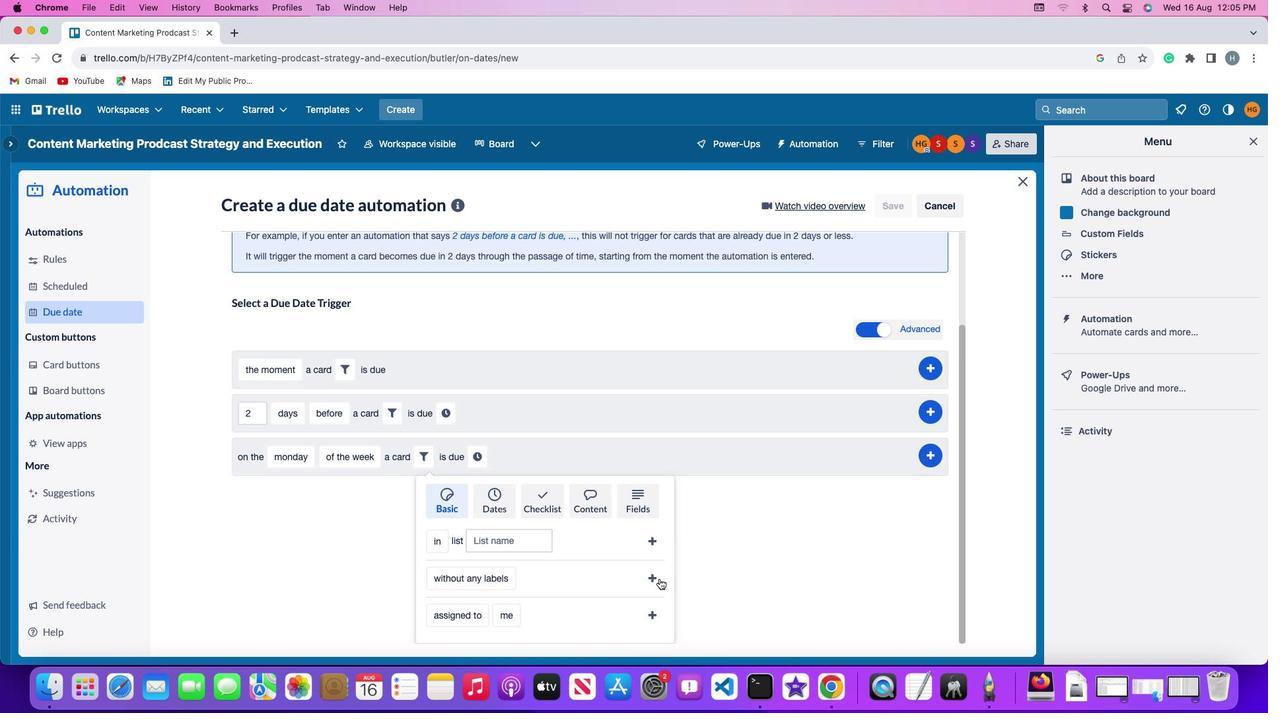 
Action: Mouse pressed left at (659, 579)
Screenshot: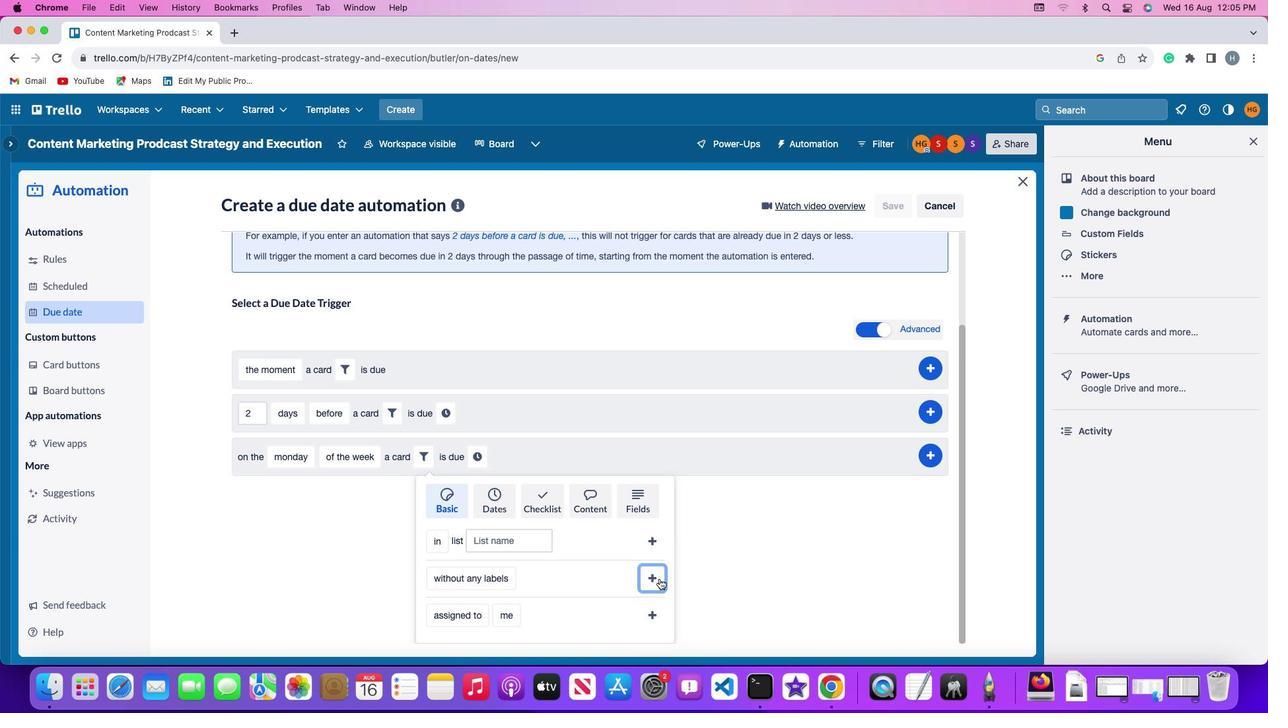 
Action: Mouse moved to (585, 579)
Screenshot: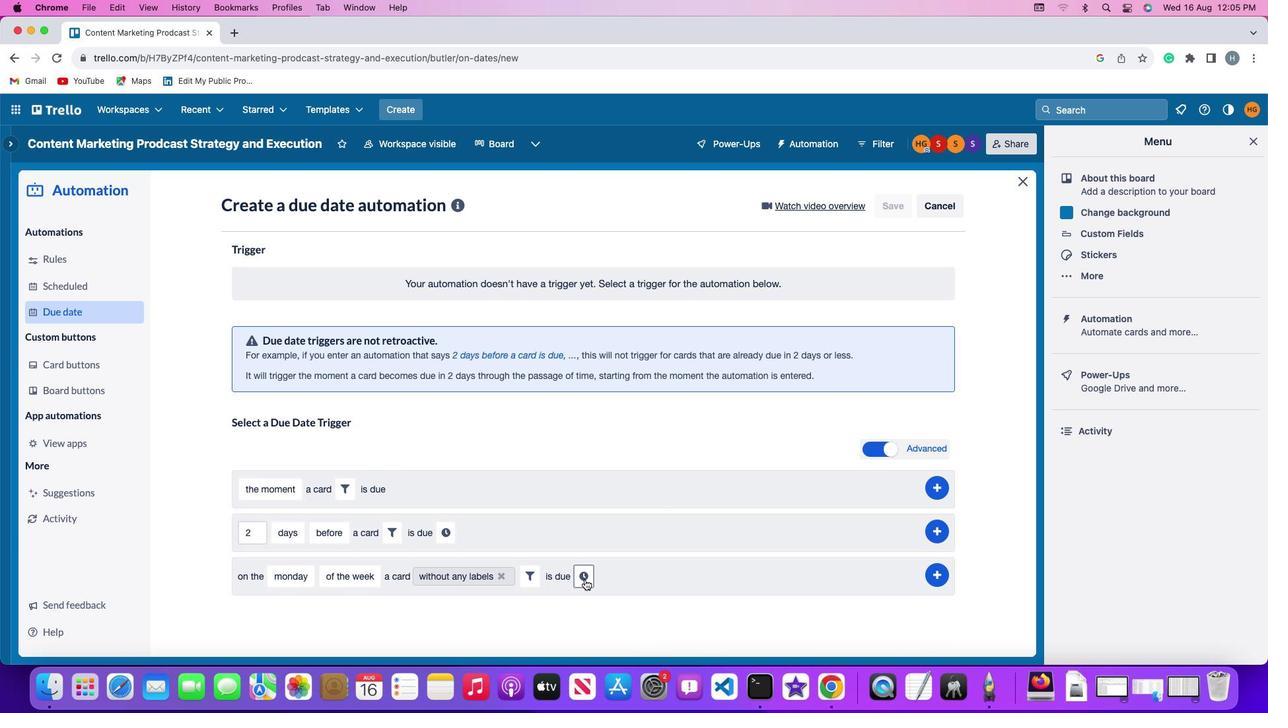
Action: Mouse pressed left at (585, 579)
Screenshot: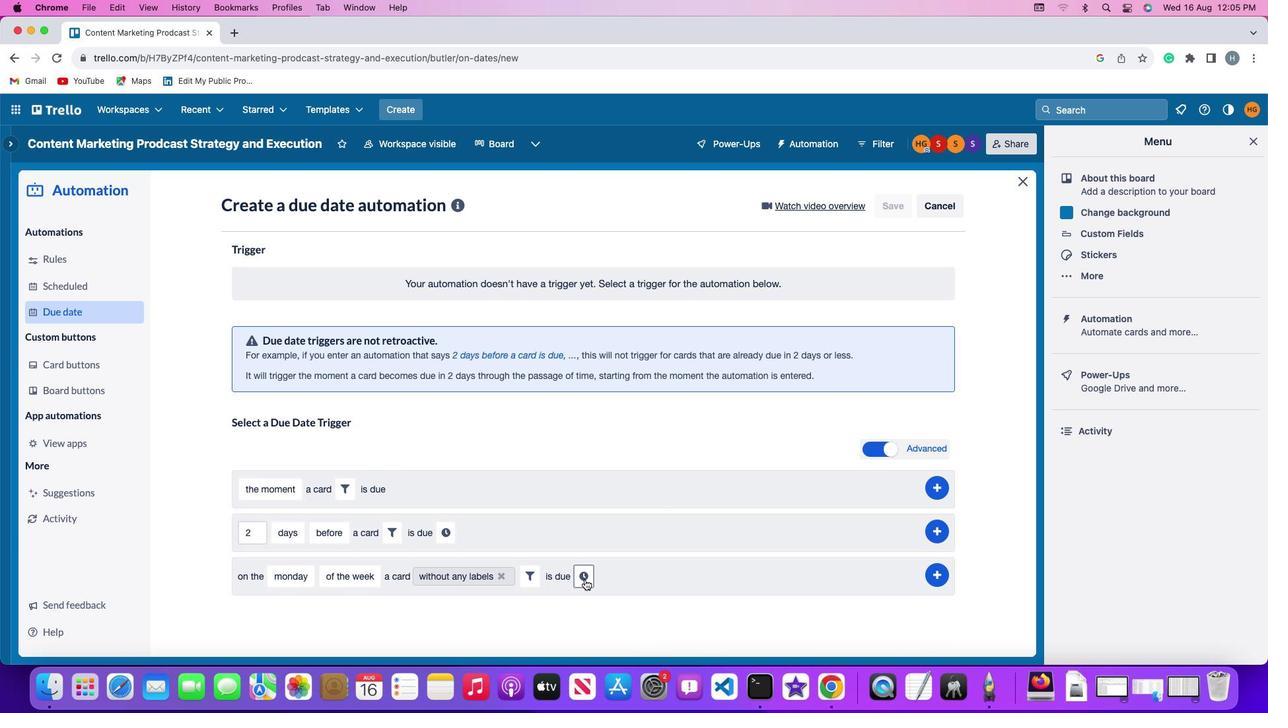 
Action: Mouse moved to (616, 578)
Screenshot: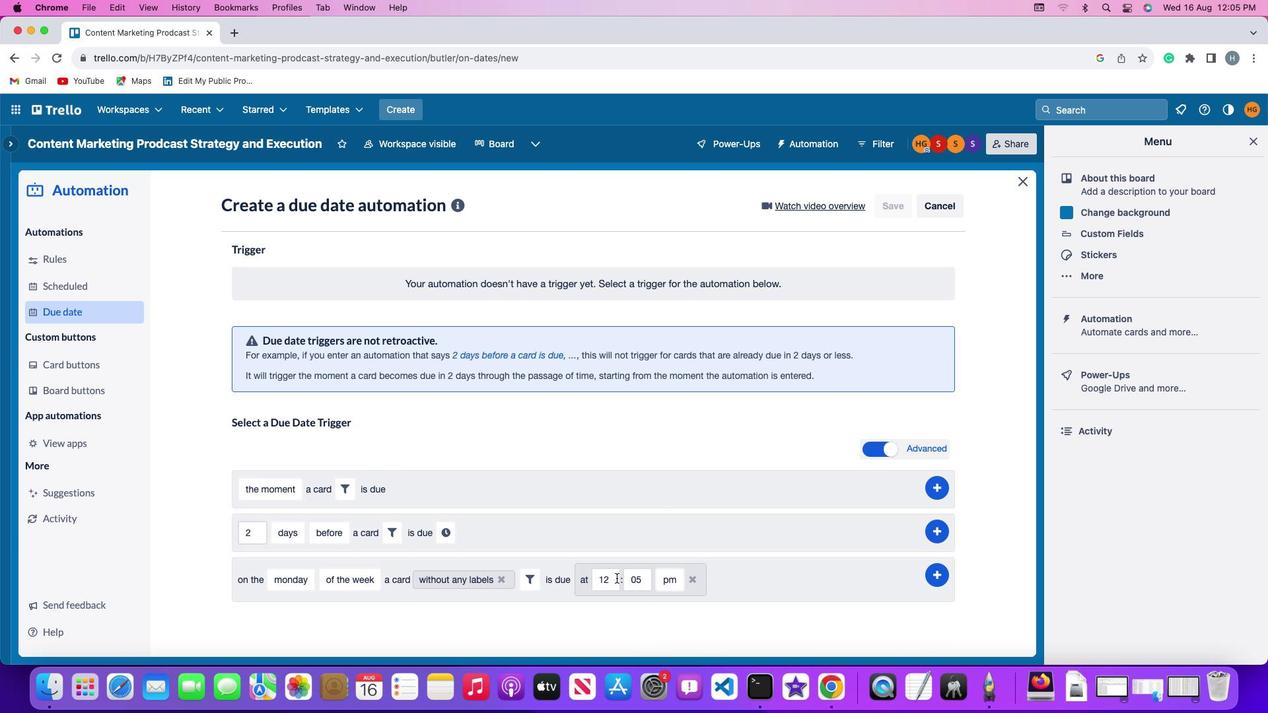 
Action: Mouse pressed left at (616, 578)
Screenshot: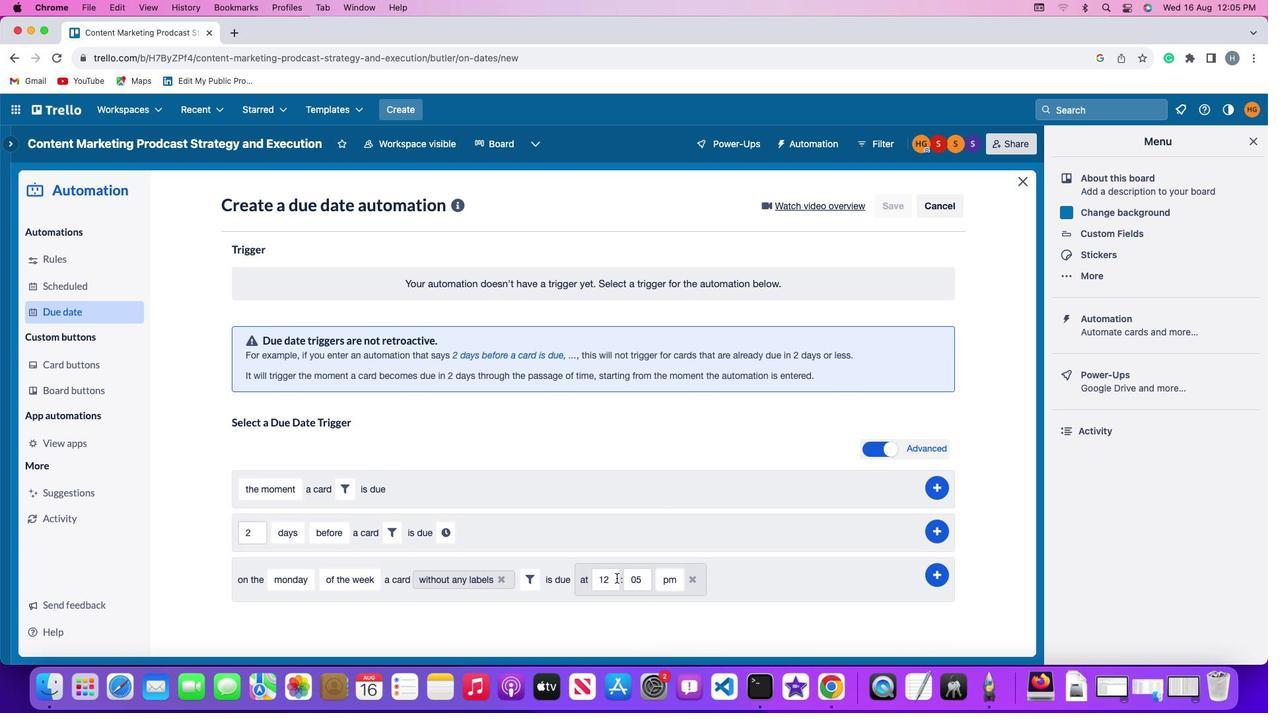 
Action: Mouse moved to (616, 577)
Screenshot: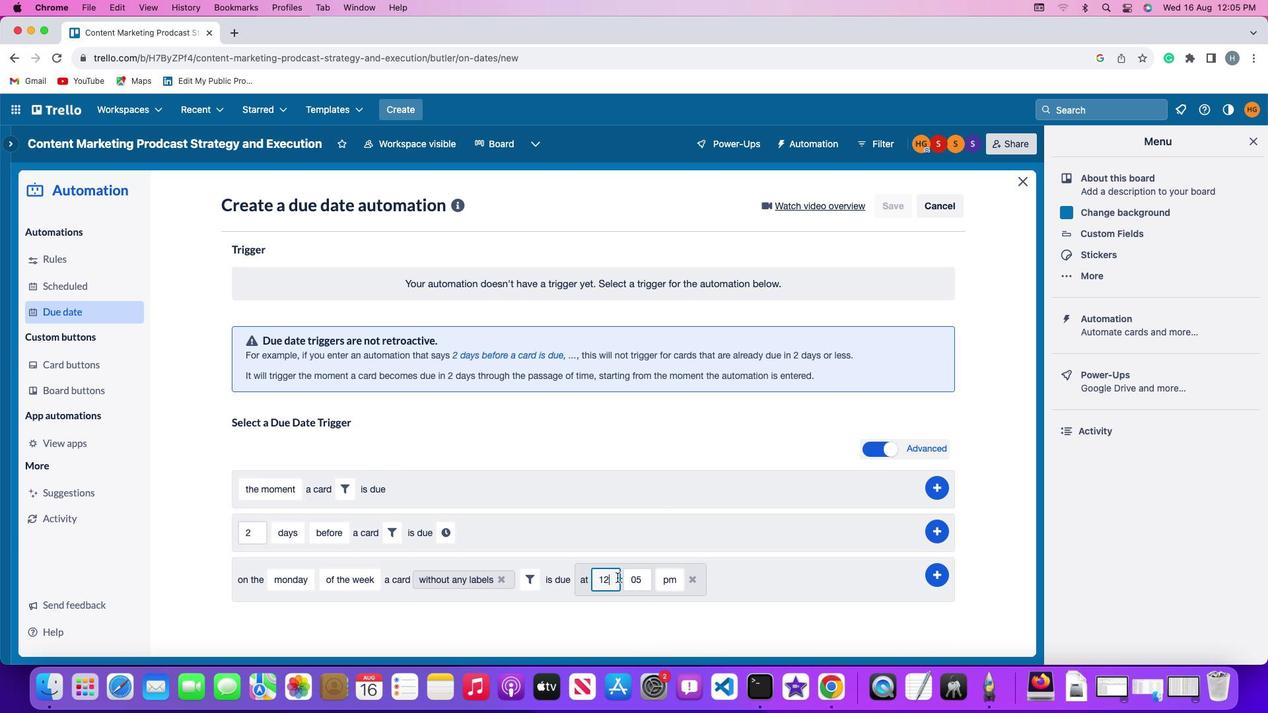 
Action: Key pressed Key.backspace'1'
Screenshot: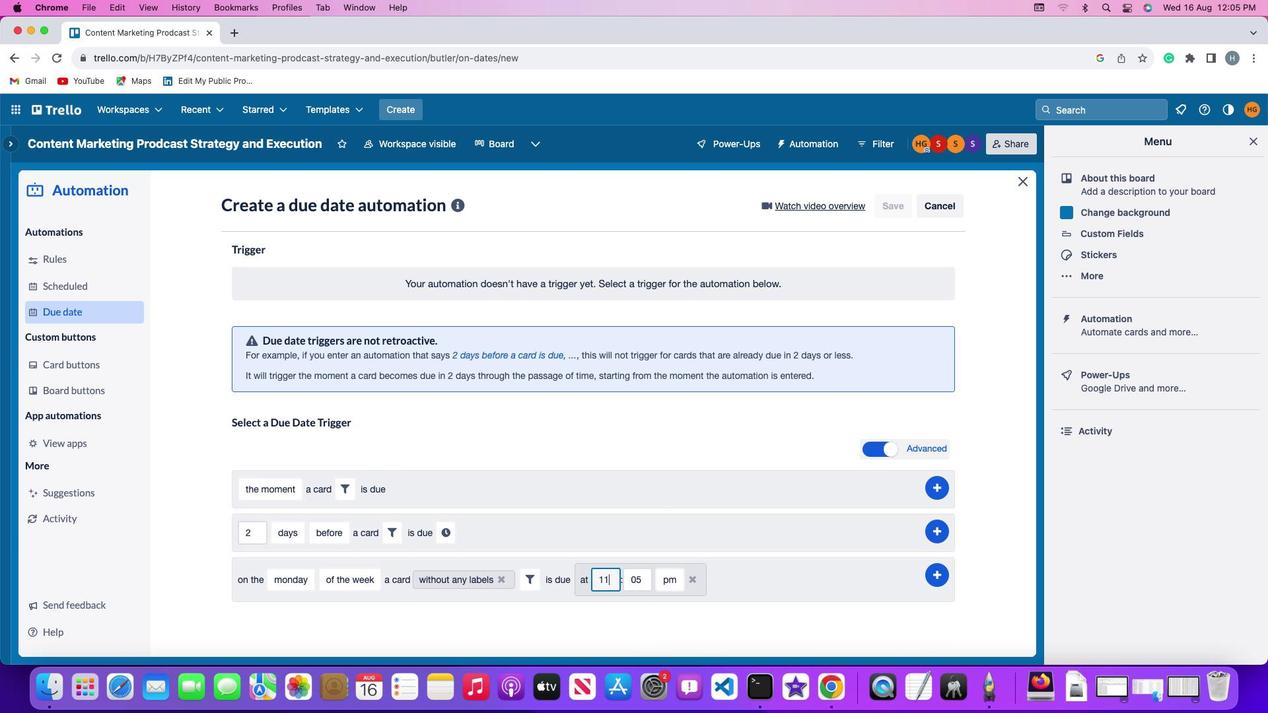 
Action: Mouse moved to (641, 576)
Screenshot: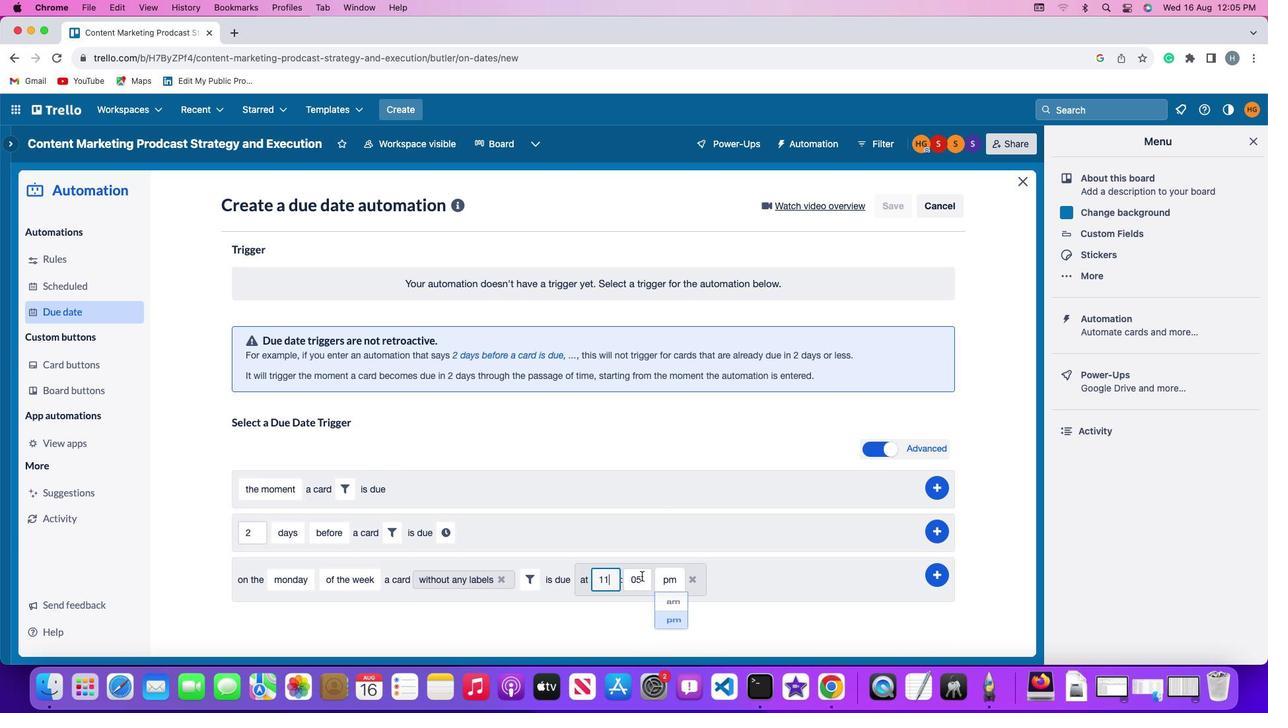 
Action: Mouse pressed left at (641, 576)
Screenshot: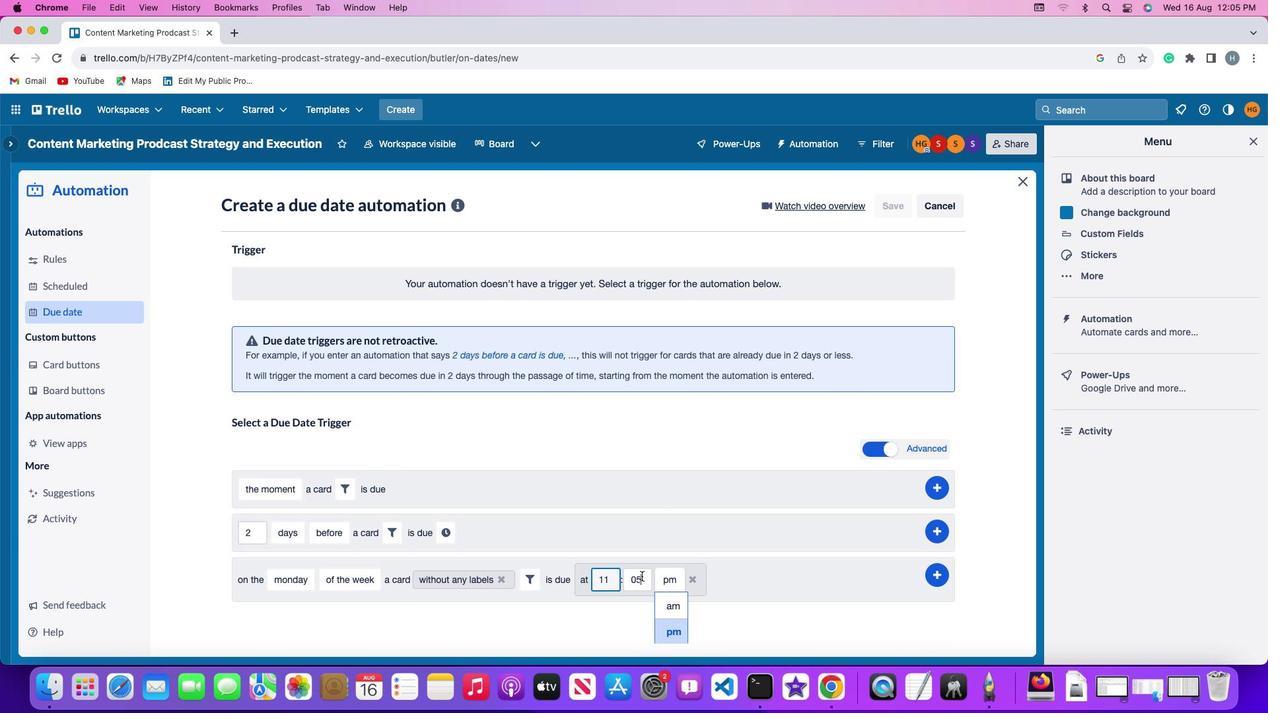 
Action: Mouse moved to (641, 575)
Screenshot: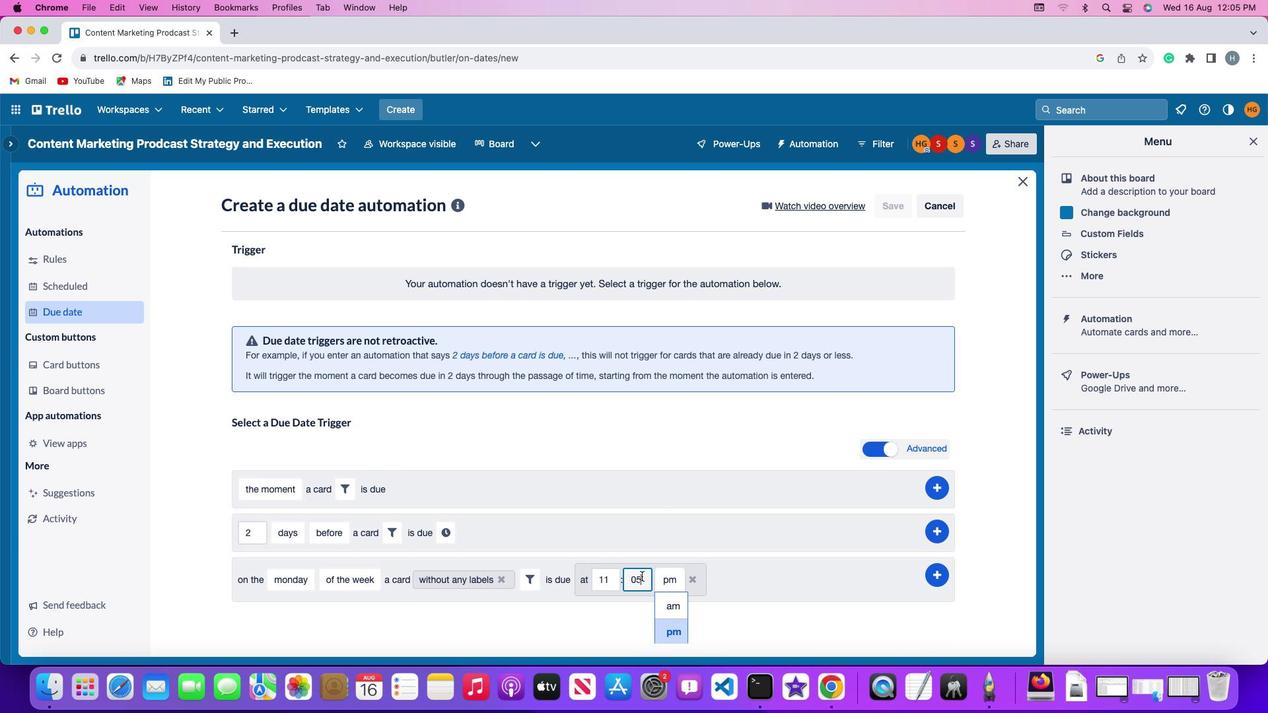 
Action: Key pressed Key.backspaceKey.backspace
Screenshot: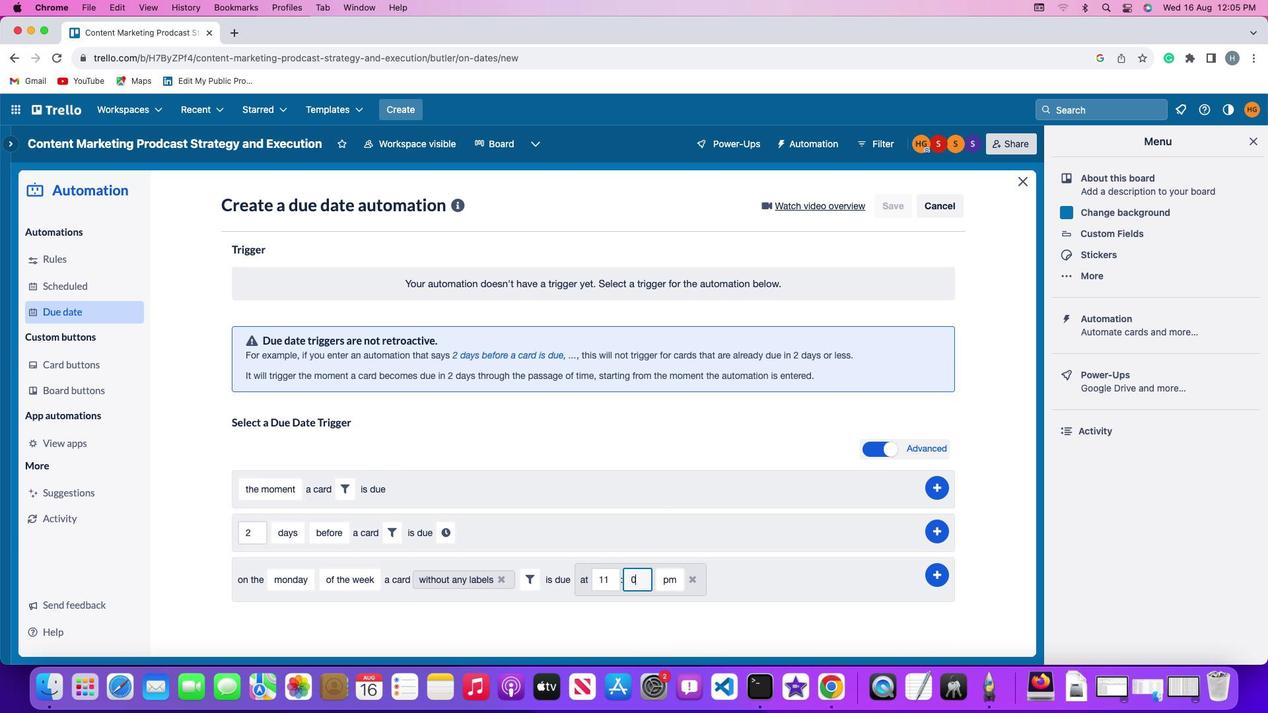 
Action: Mouse moved to (642, 575)
Screenshot: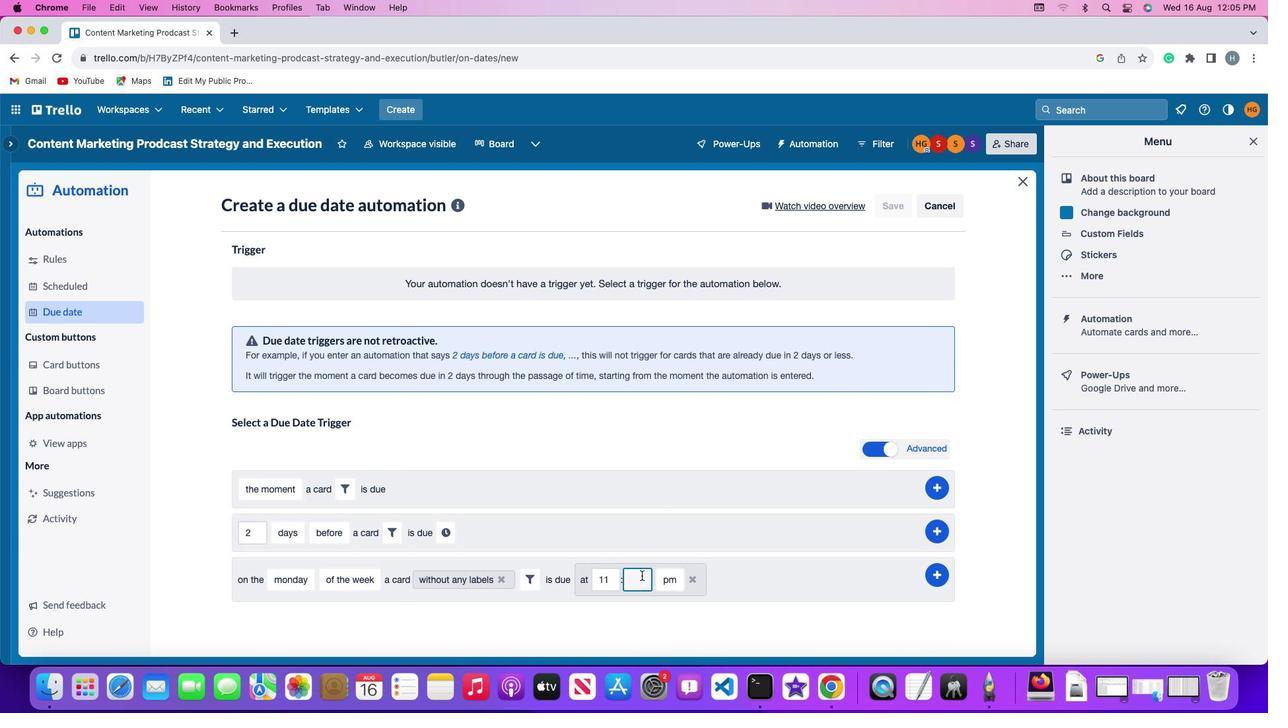 
Action: Key pressed '0''0'
Screenshot: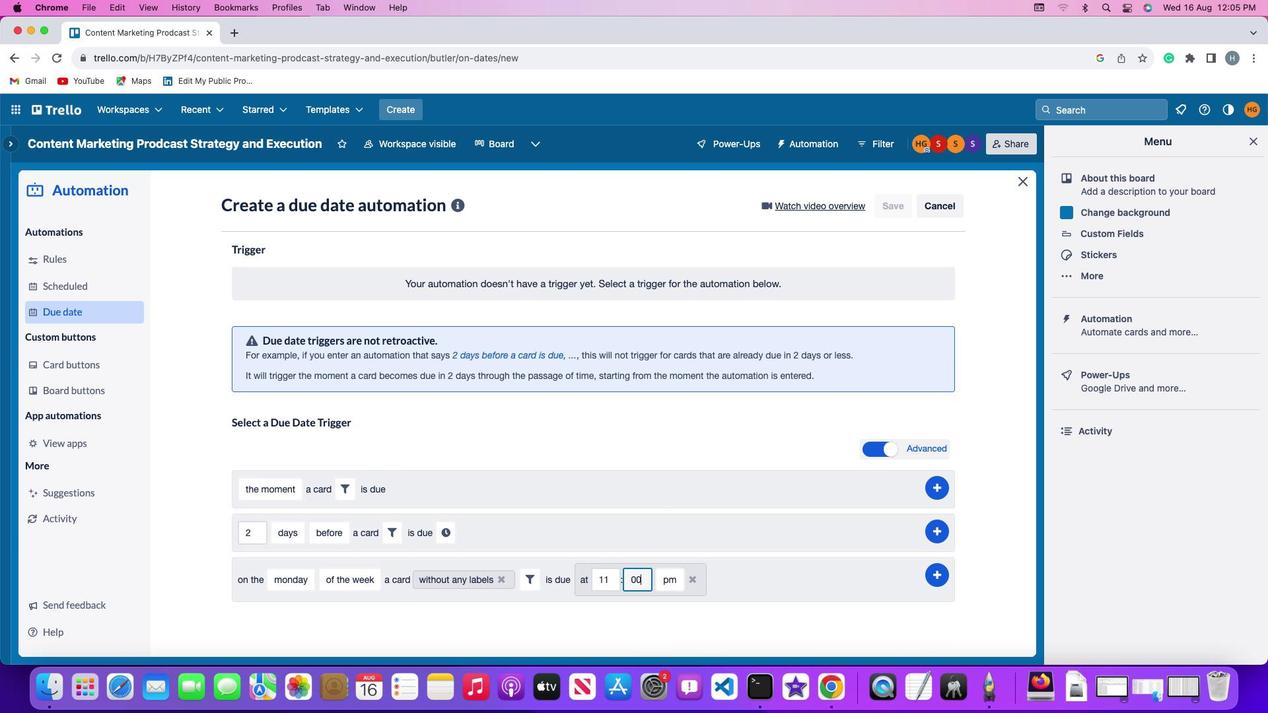 
Action: Mouse moved to (667, 576)
Screenshot: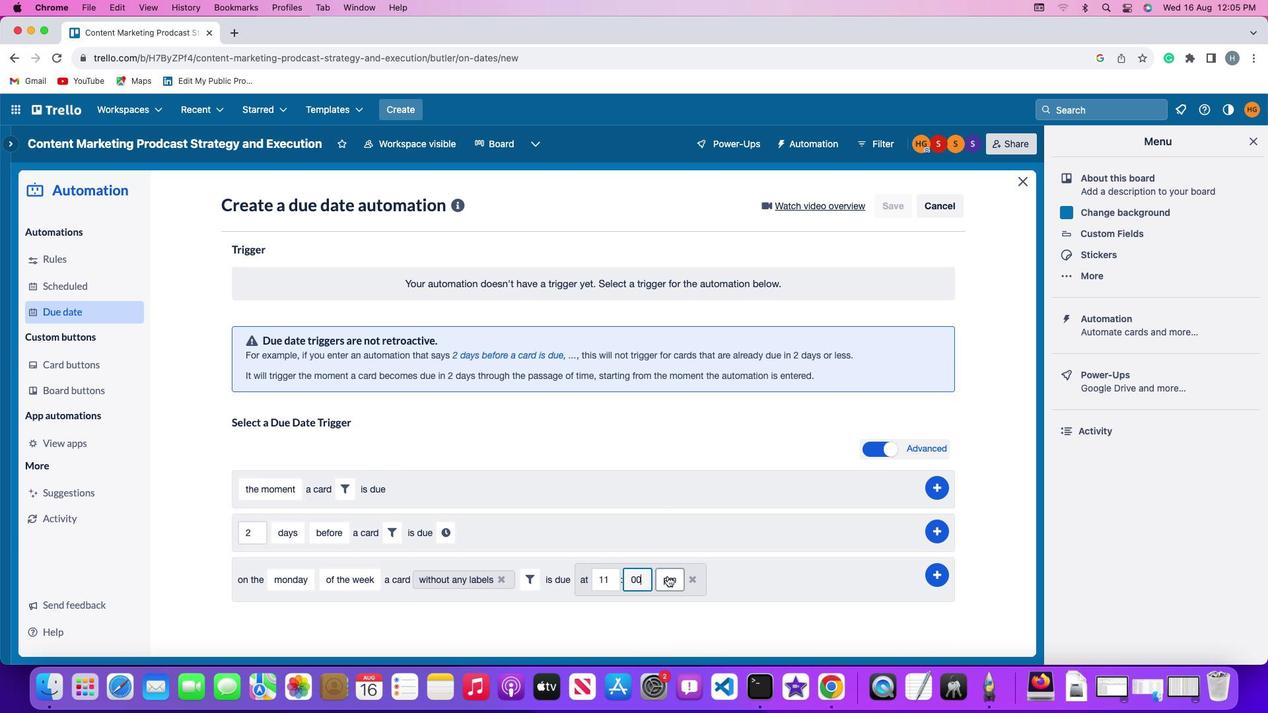 
Action: Mouse pressed left at (667, 576)
Screenshot: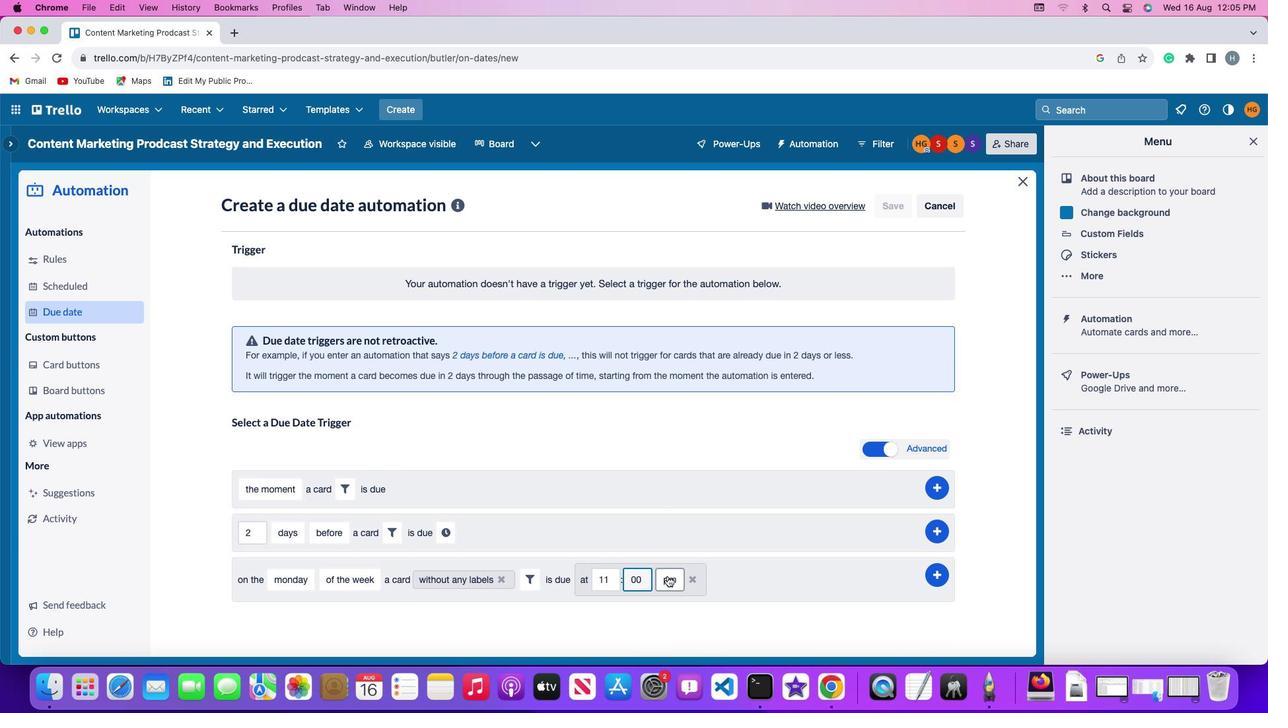 
Action: Mouse moved to (673, 598)
Screenshot: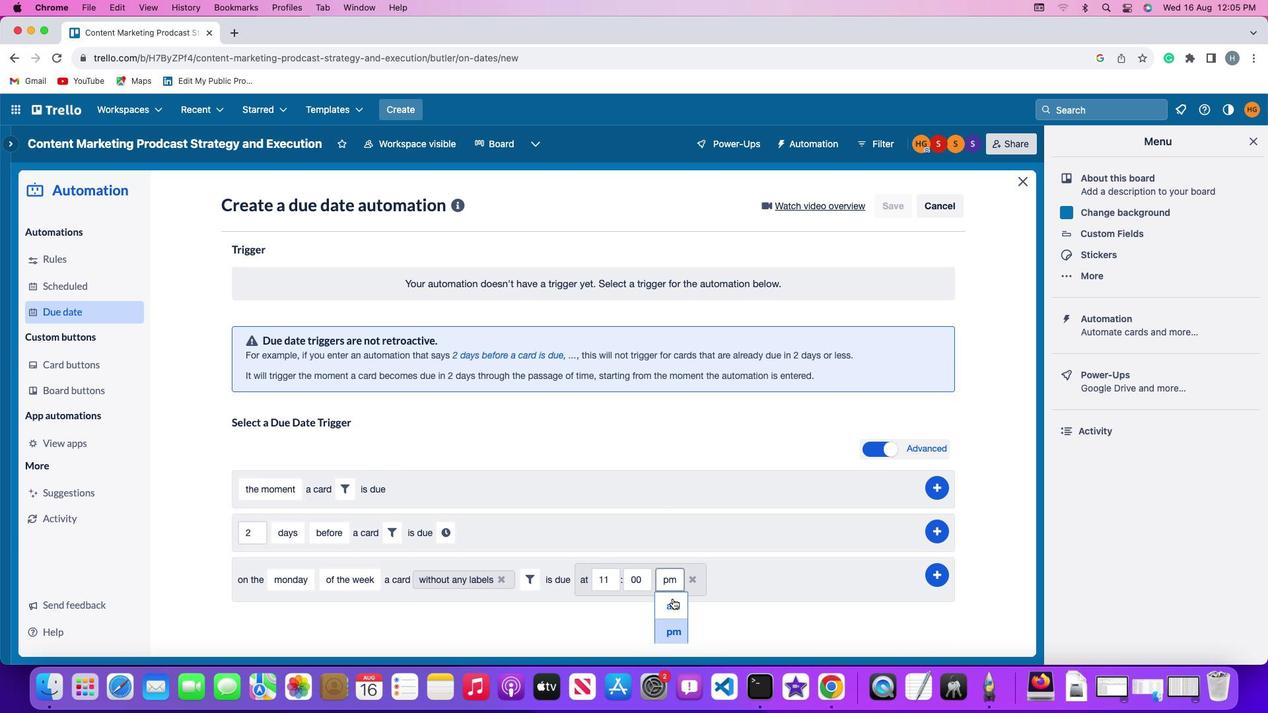 
Action: Mouse pressed left at (673, 598)
Screenshot: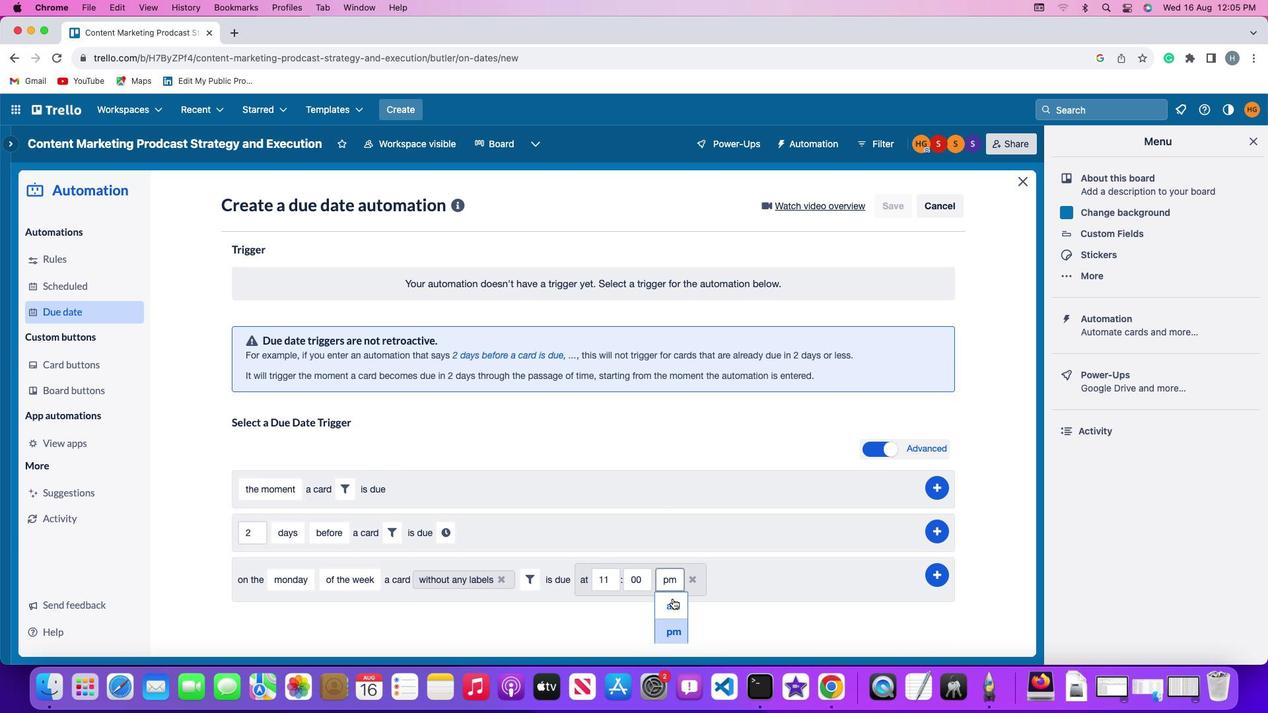 
Action: Mouse moved to (933, 572)
Screenshot: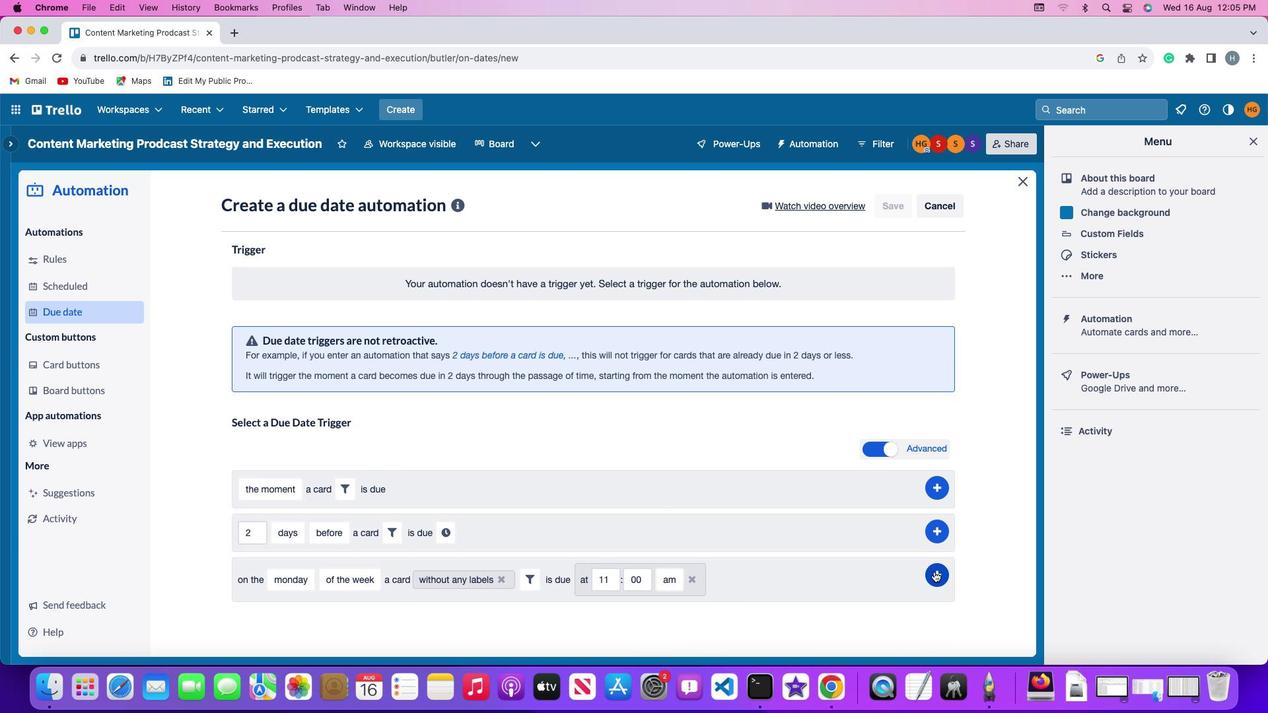 
Action: Mouse pressed left at (933, 572)
Screenshot: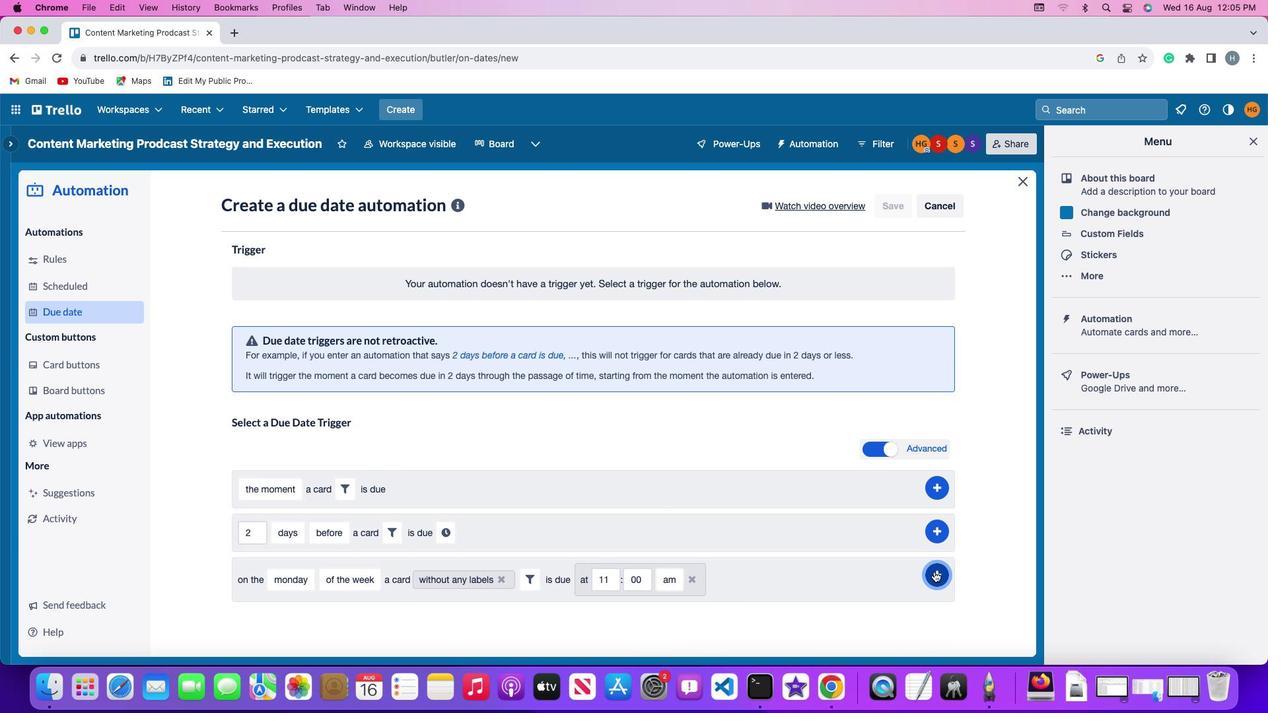 
Action: Mouse moved to (981, 431)
Screenshot: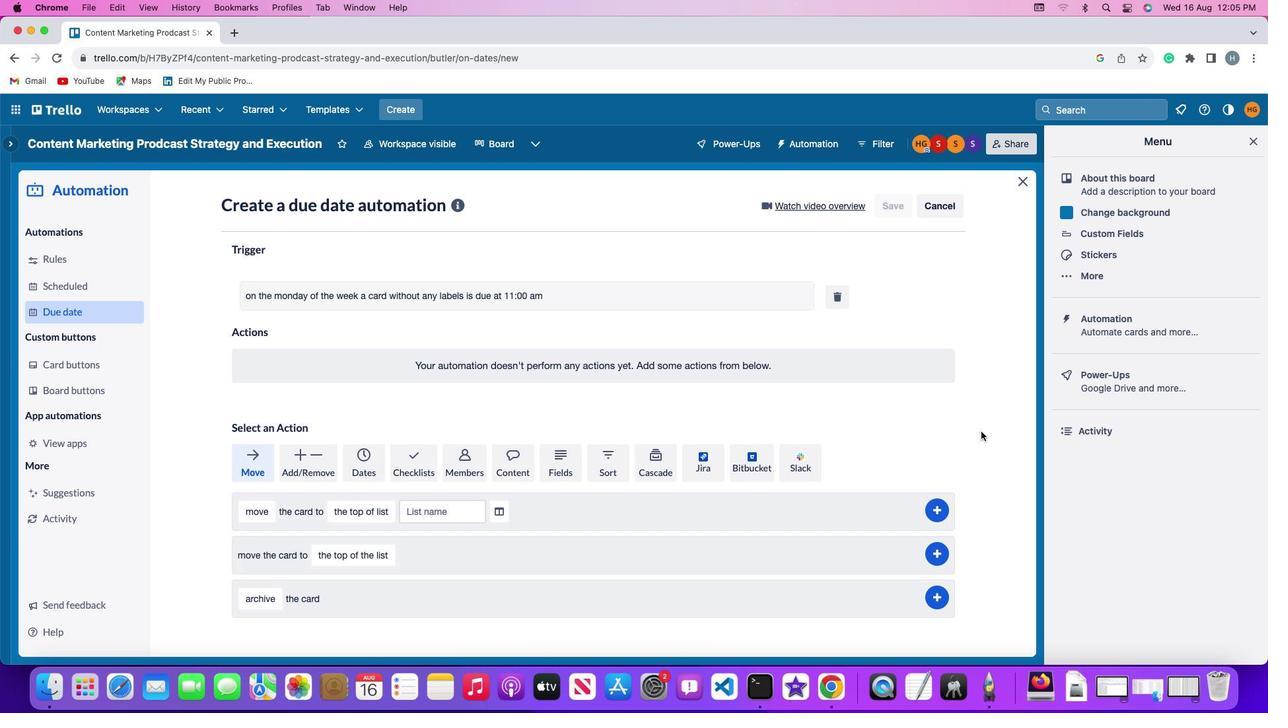 
